 Task: Create a due date automation trigger when advanced on, on the tuesday before a card is due add dates due next month at 11:00 AM.
Action: Mouse moved to (977, 305)
Screenshot: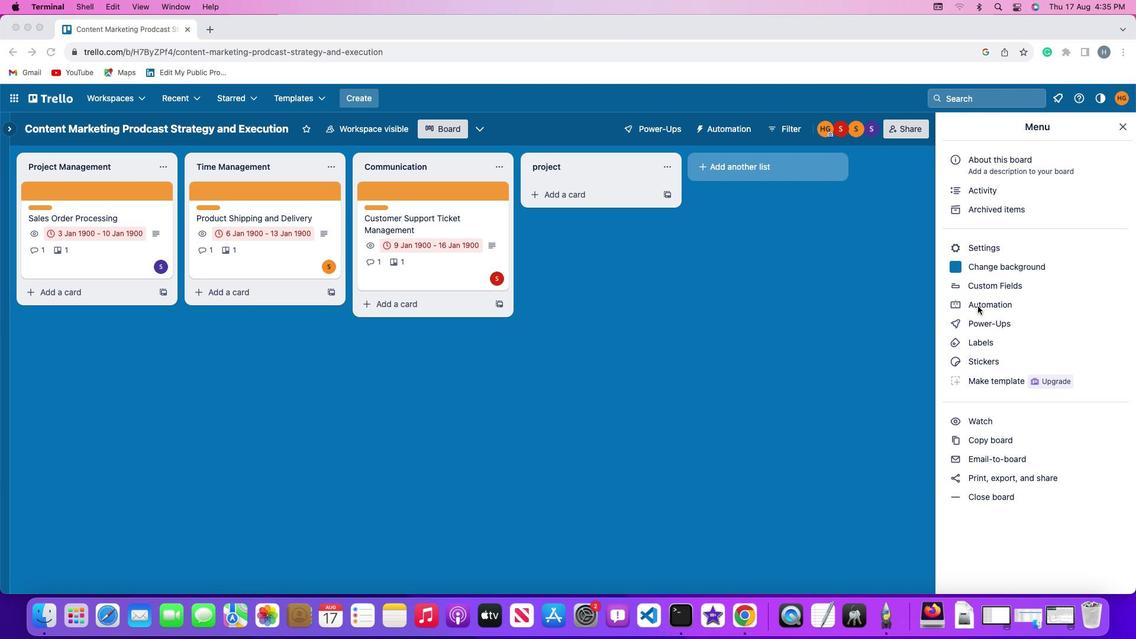
Action: Mouse pressed left at (977, 305)
Screenshot: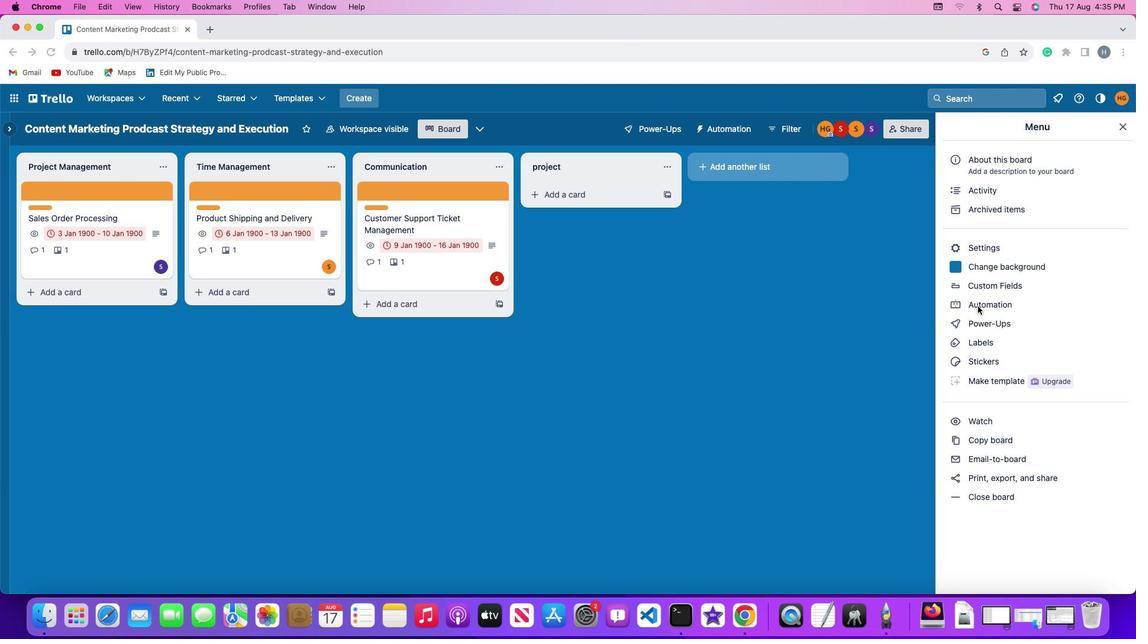 
Action: Mouse pressed left at (977, 305)
Screenshot: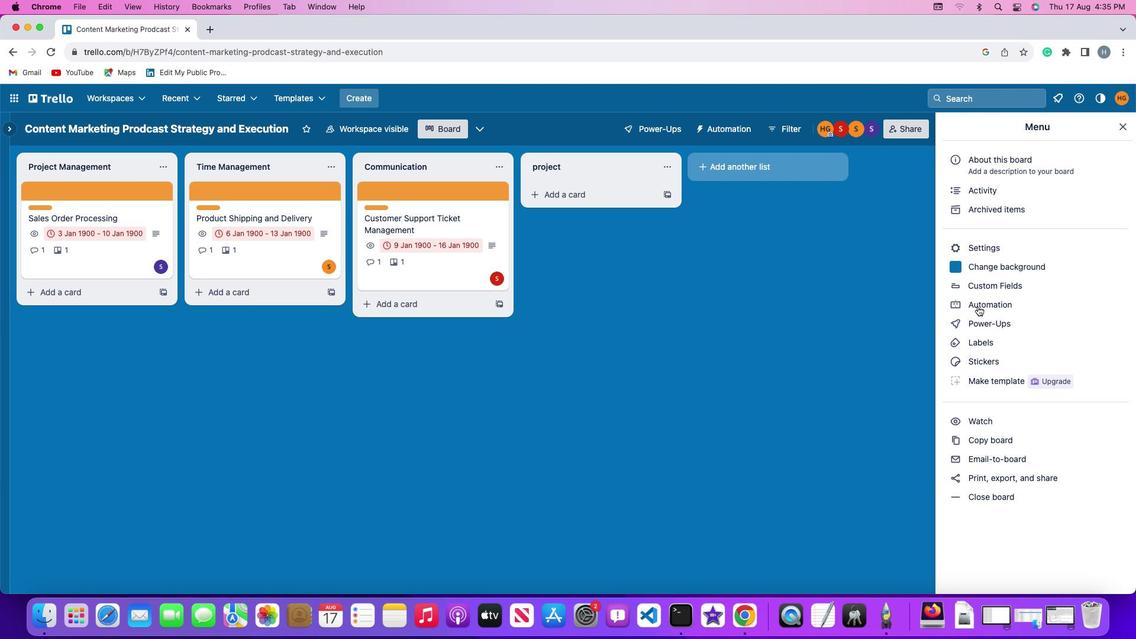 
Action: Mouse moved to (85, 273)
Screenshot: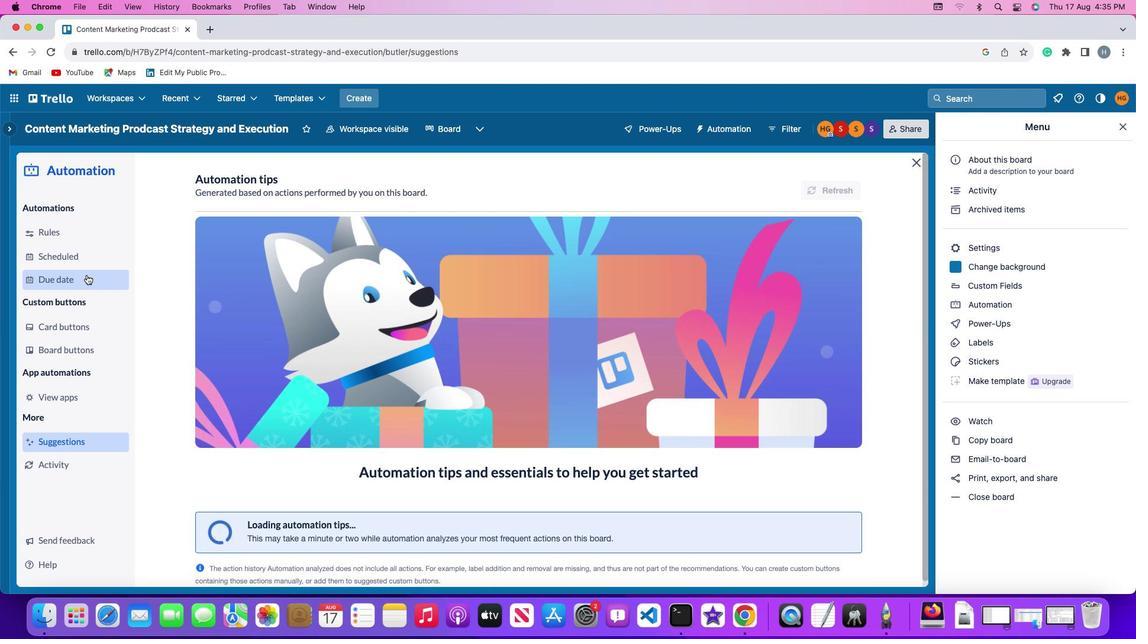 
Action: Mouse pressed left at (85, 273)
Screenshot: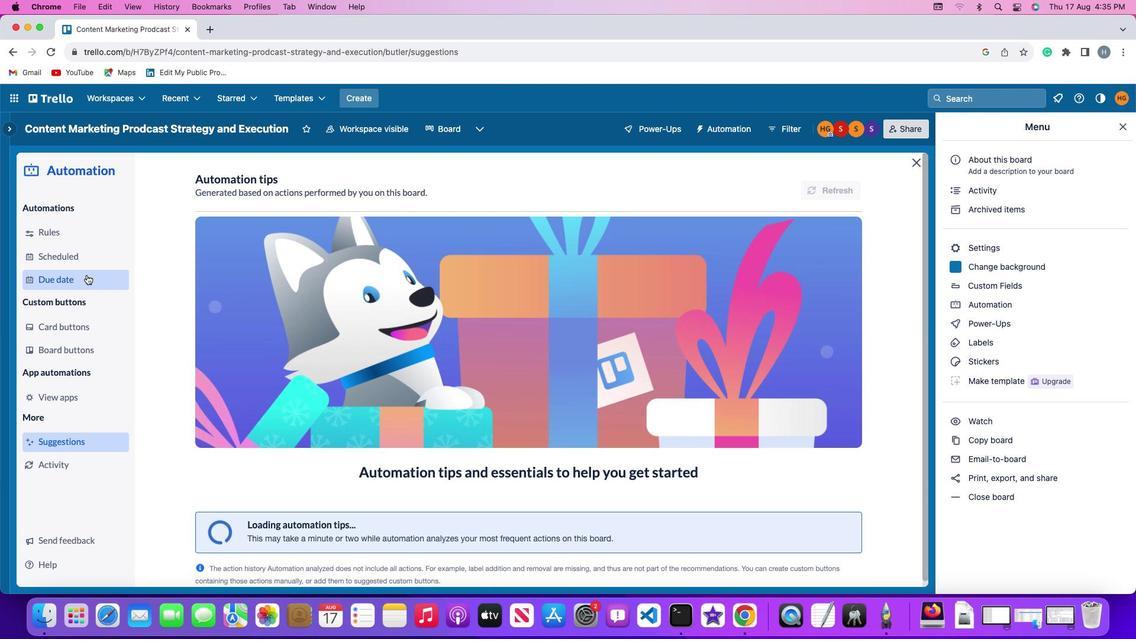 
Action: Mouse moved to (780, 178)
Screenshot: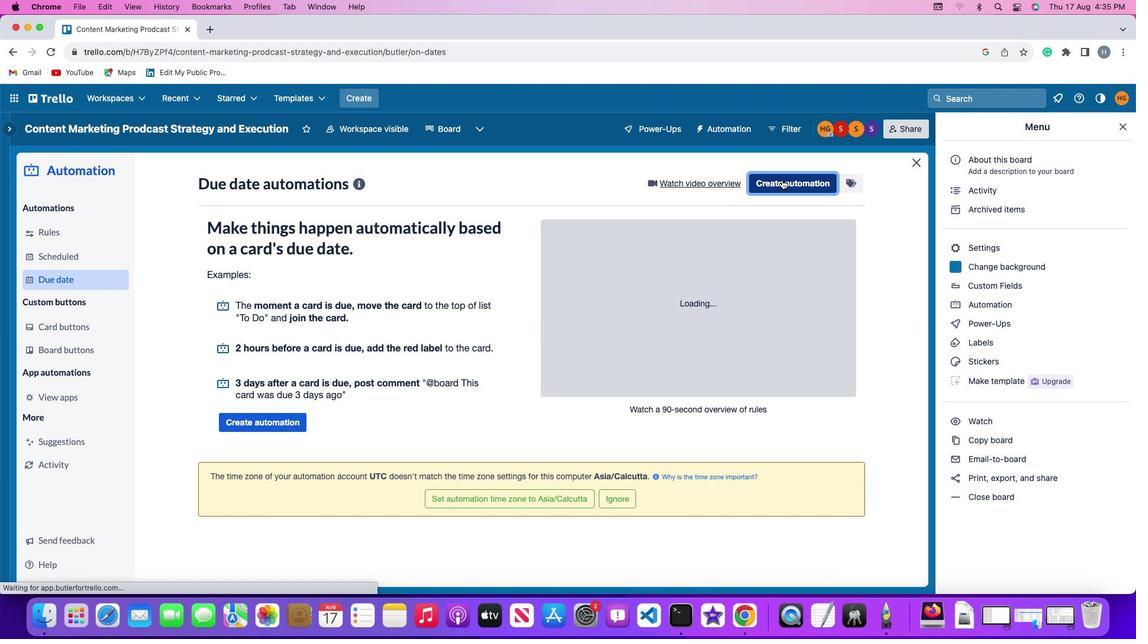 
Action: Mouse pressed left at (780, 178)
Screenshot: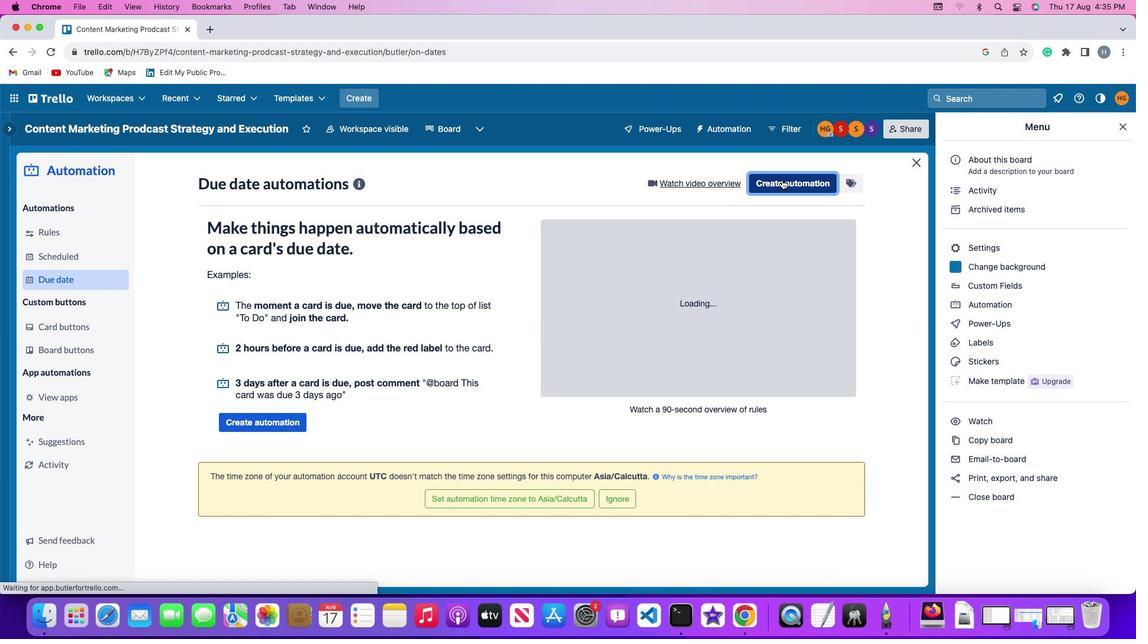 
Action: Mouse moved to (224, 290)
Screenshot: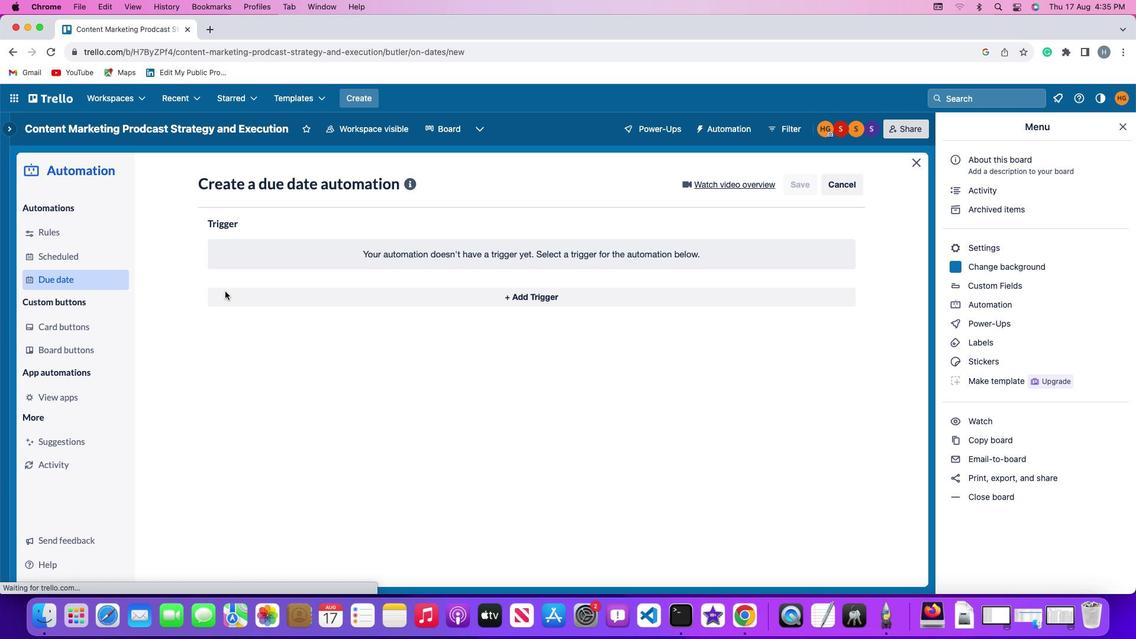 
Action: Mouse pressed left at (224, 290)
Screenshot: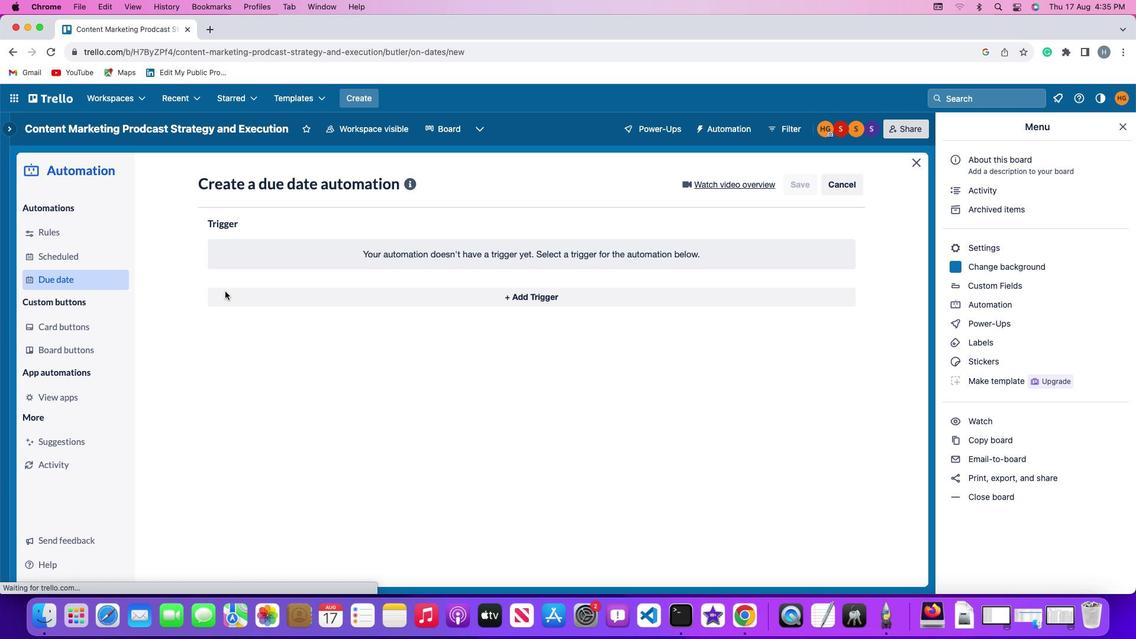 
Action: Mouse moved to (261, 520)
Screenshot: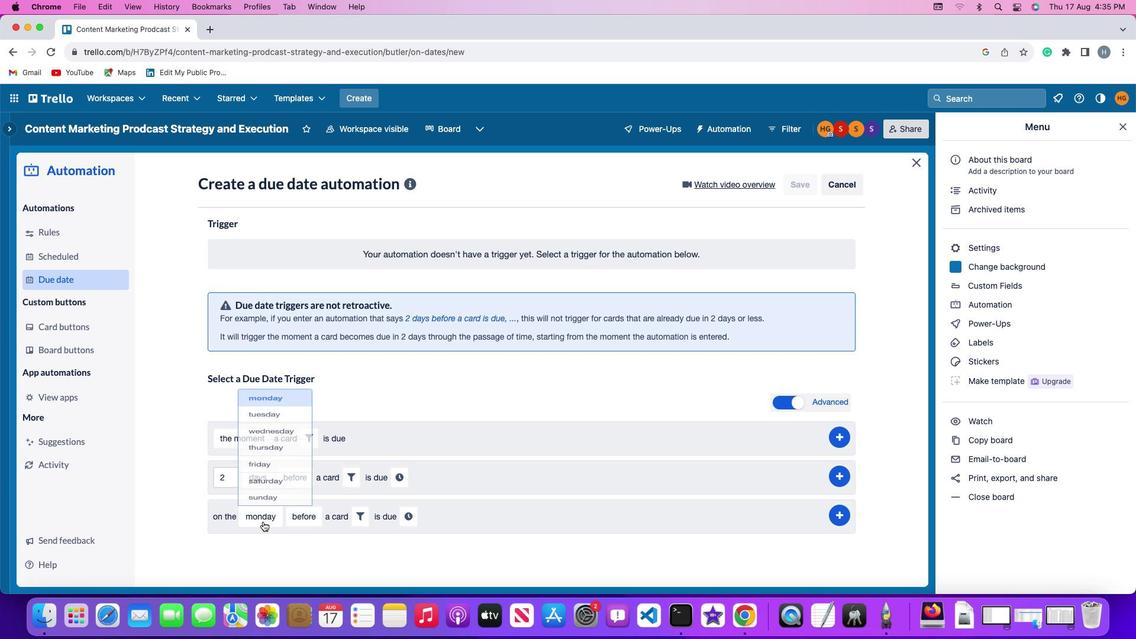 
Action: Mouse pressed left at (261, 520)
Screenshot: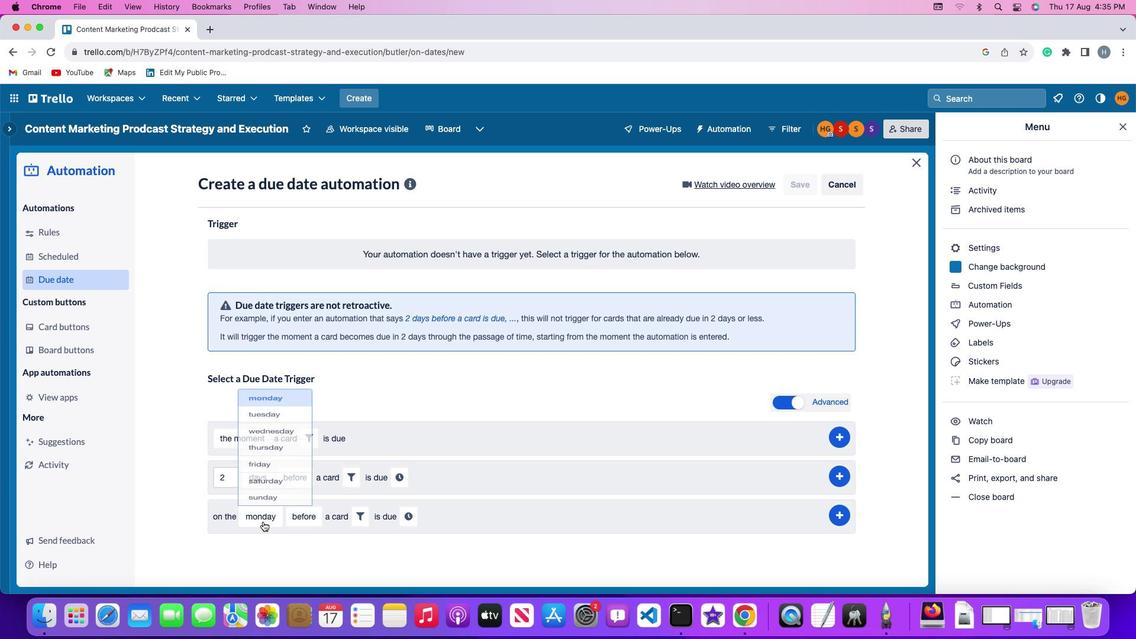 
Action: Mouse moved to (279, 375)
Screenshot: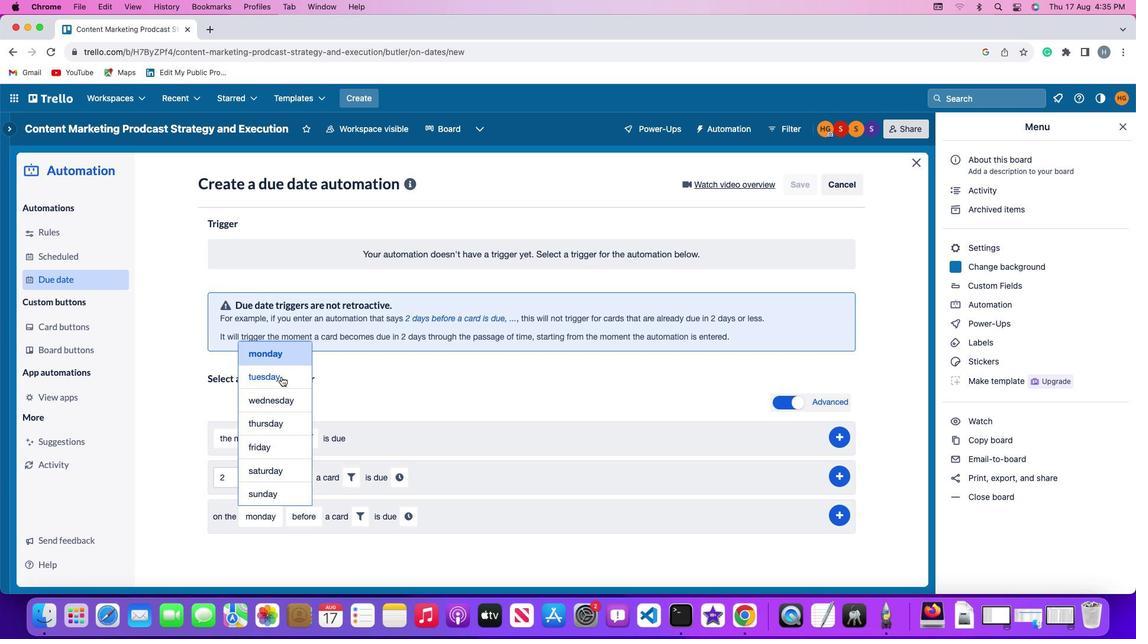 
Action: Mouse pressed left at (279, 375)
Screenshot: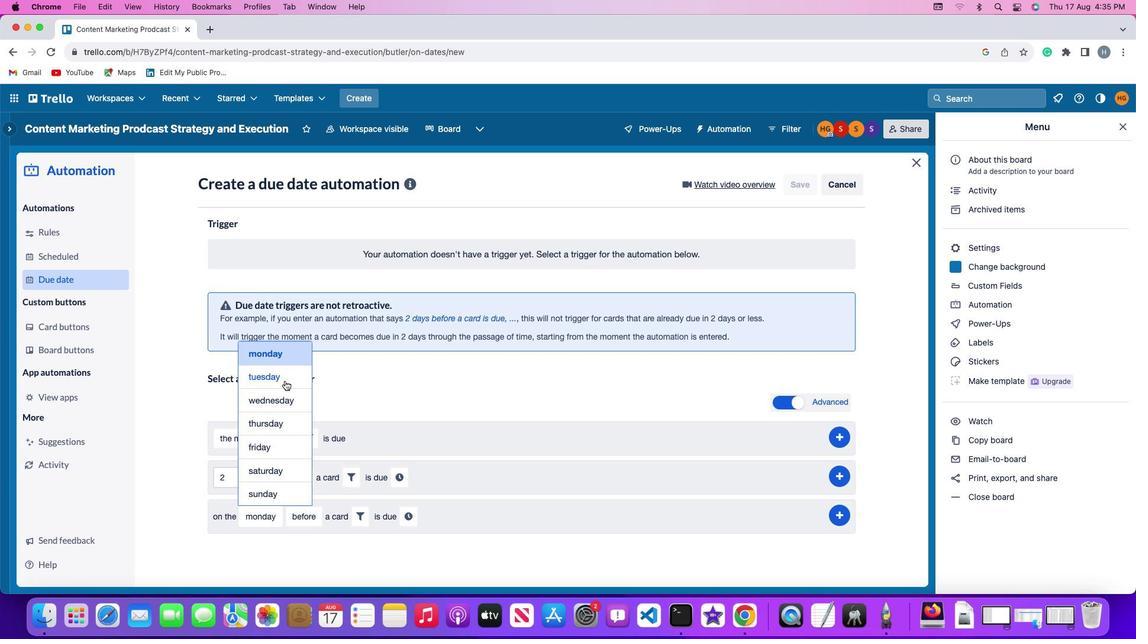 
Action: Mouse moved to (303, 510)
Screenshot: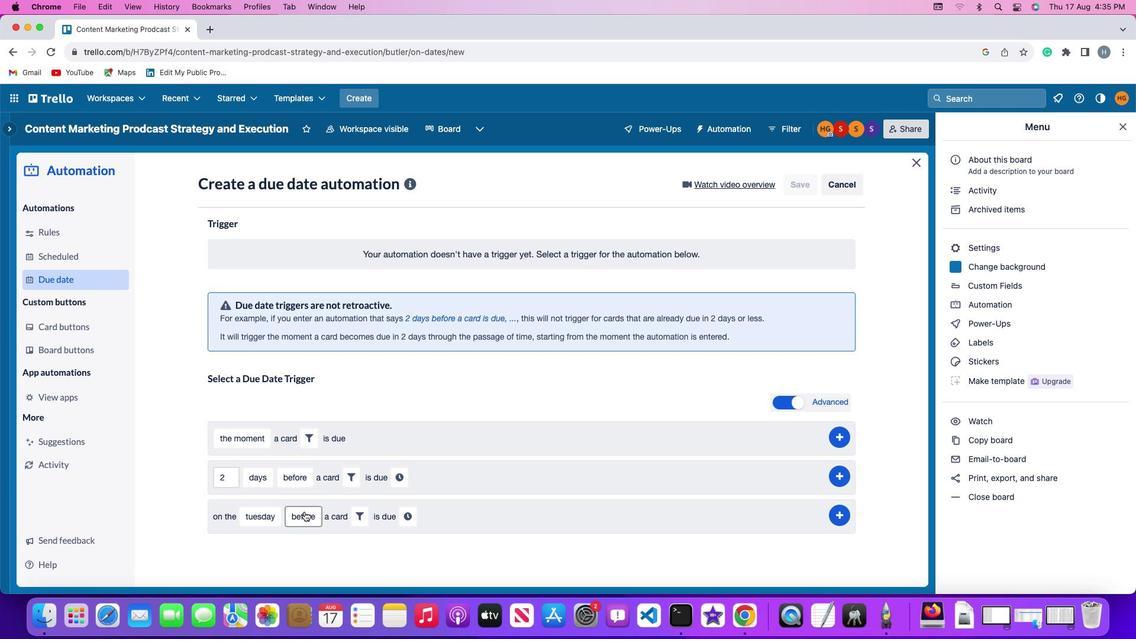 
Action: Mouse pressed left at (303, 510)
Screenshot: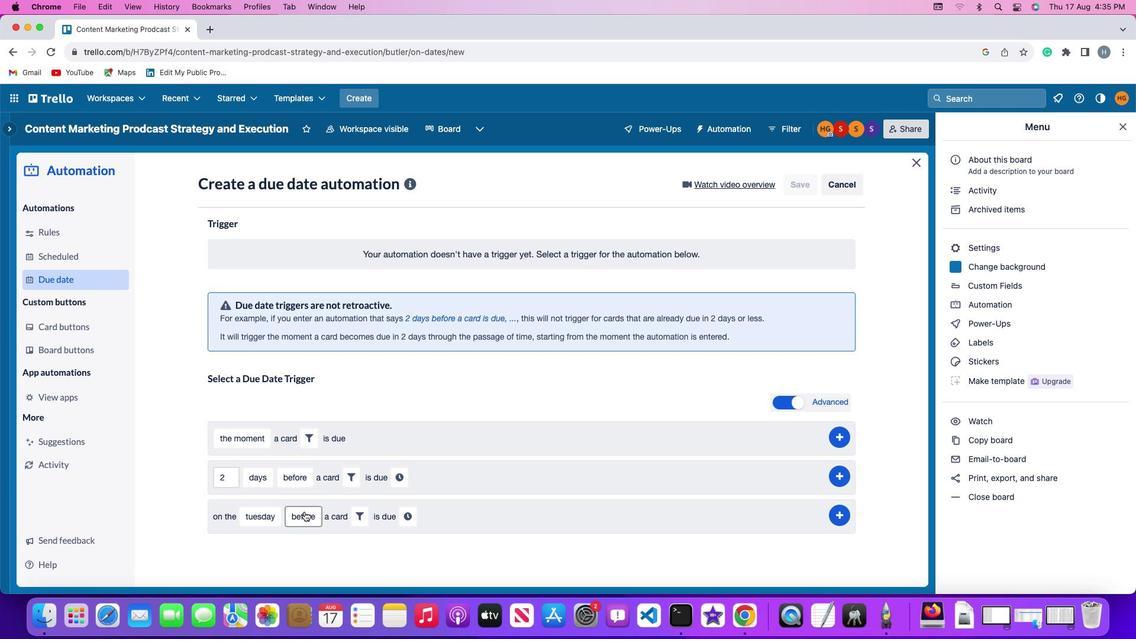 
Action: Mouse moved to (333, 414)
Screenshot: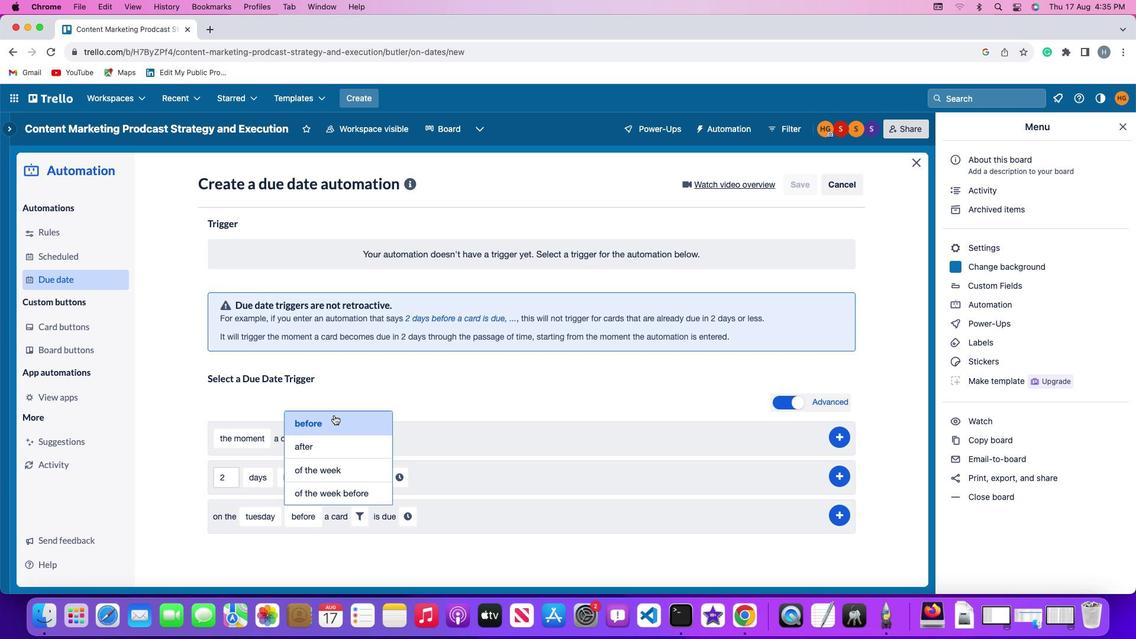 
Action: Mouse pressed left at (333, 414)
Screenshot: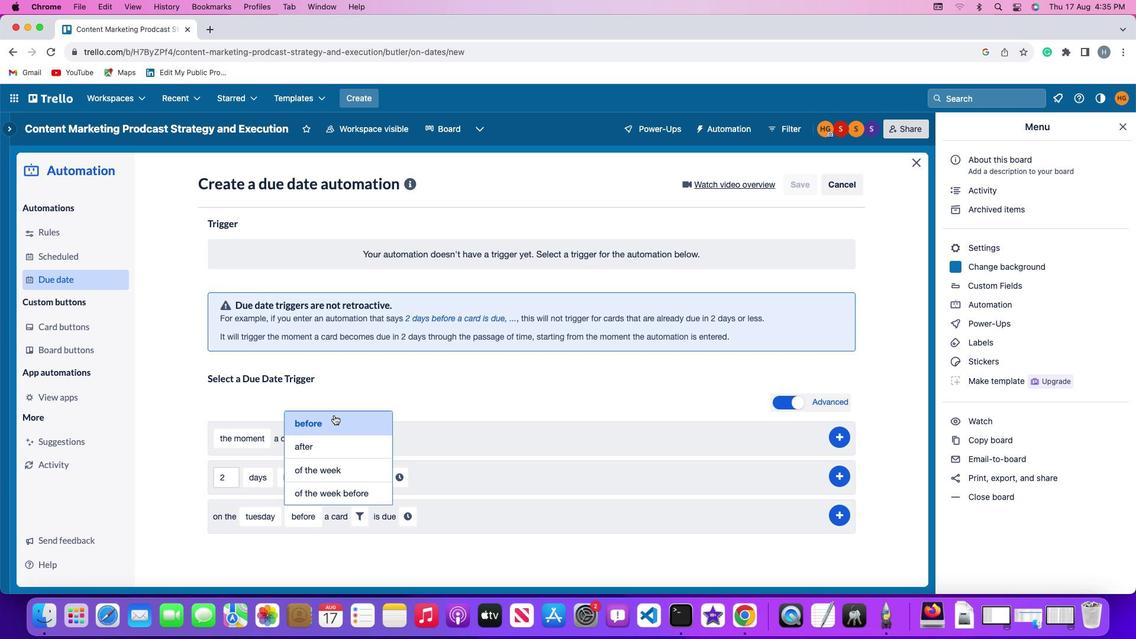 
Action: Mouse moved to (362, 512)
Screenshot: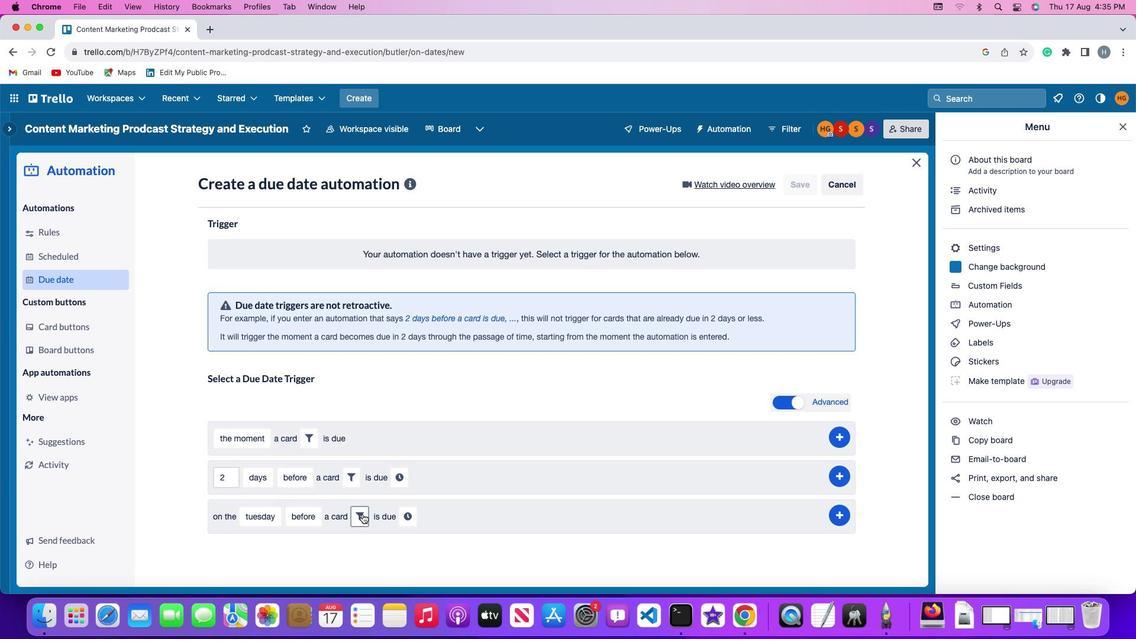 
Action: Mouse pressed left at (362, 512)
Screenshot: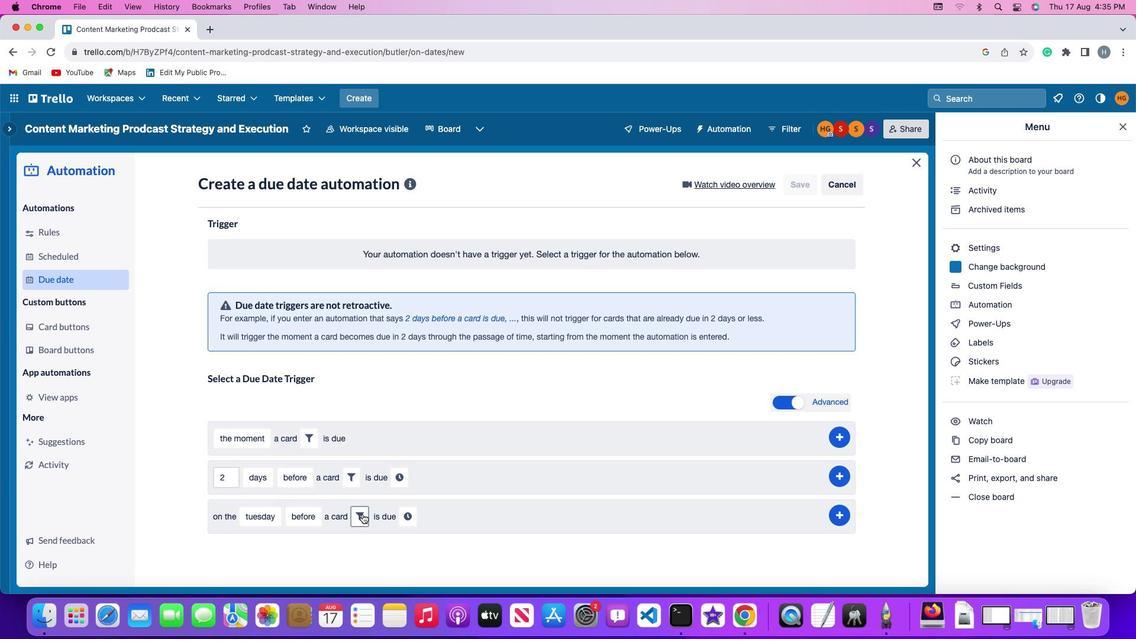 
Action: Mouse moved to (416, 553)
Screenshot: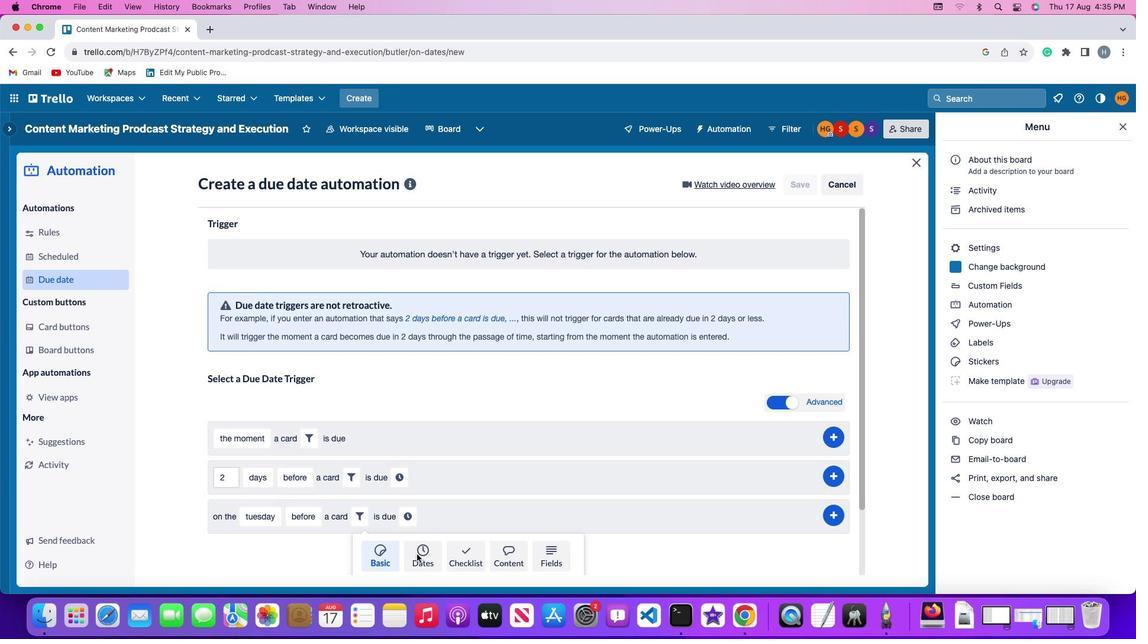 
Action: Mouse pressed left at (416, 553)
Screenshot: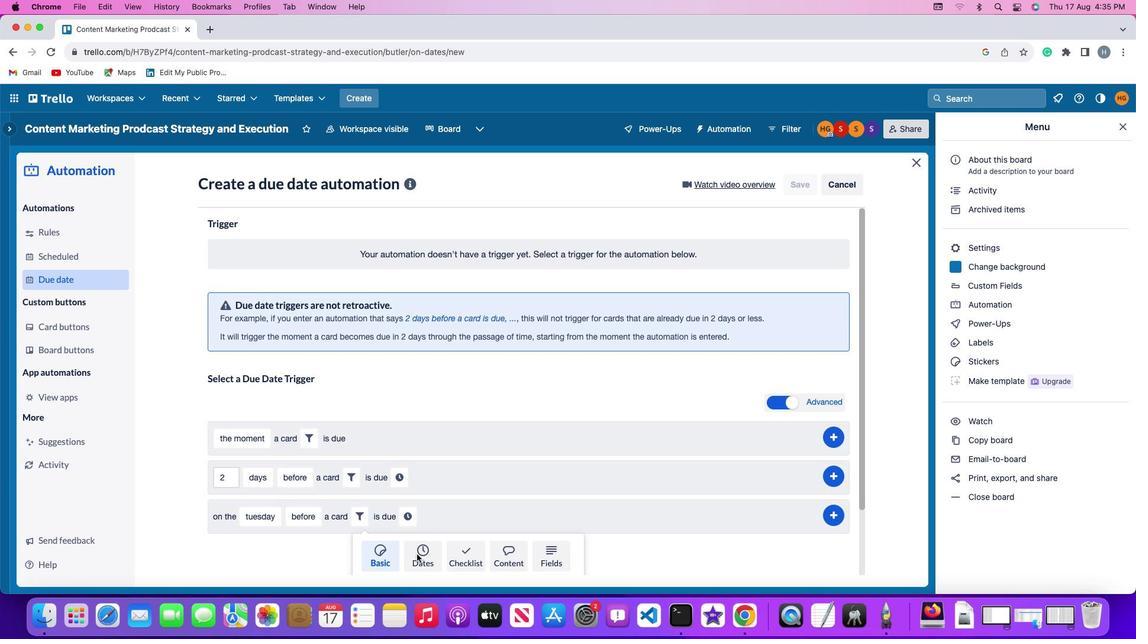 
Action: Mouse moved to (267, 537)
Screenshot: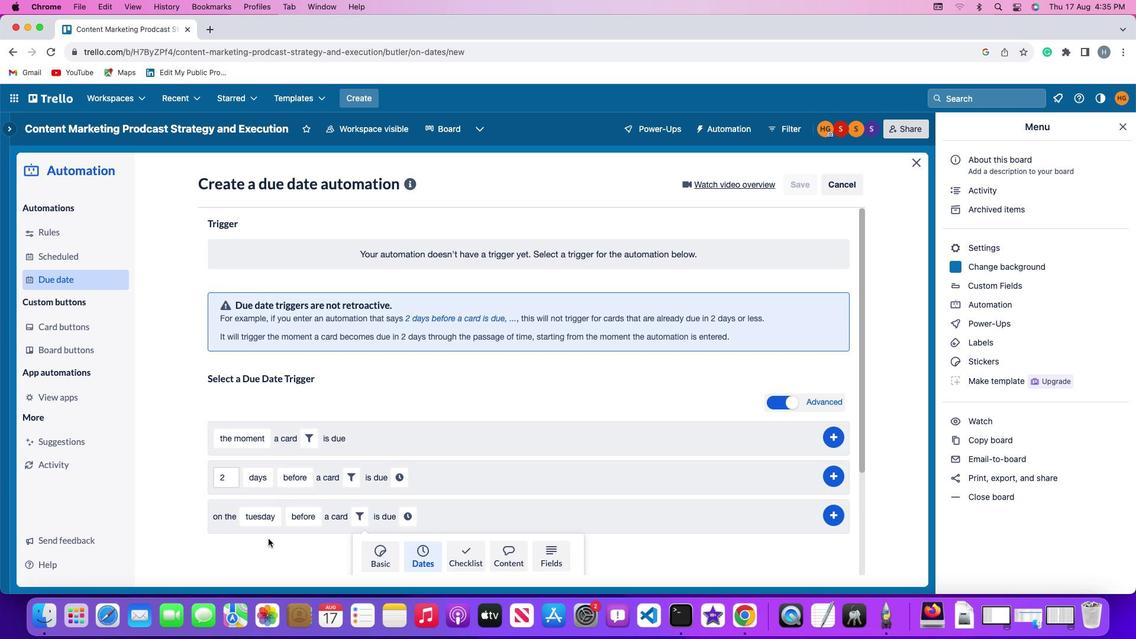 
Action: Mouse scrolled (267, 537) with delta (0, -1)
Screenshot: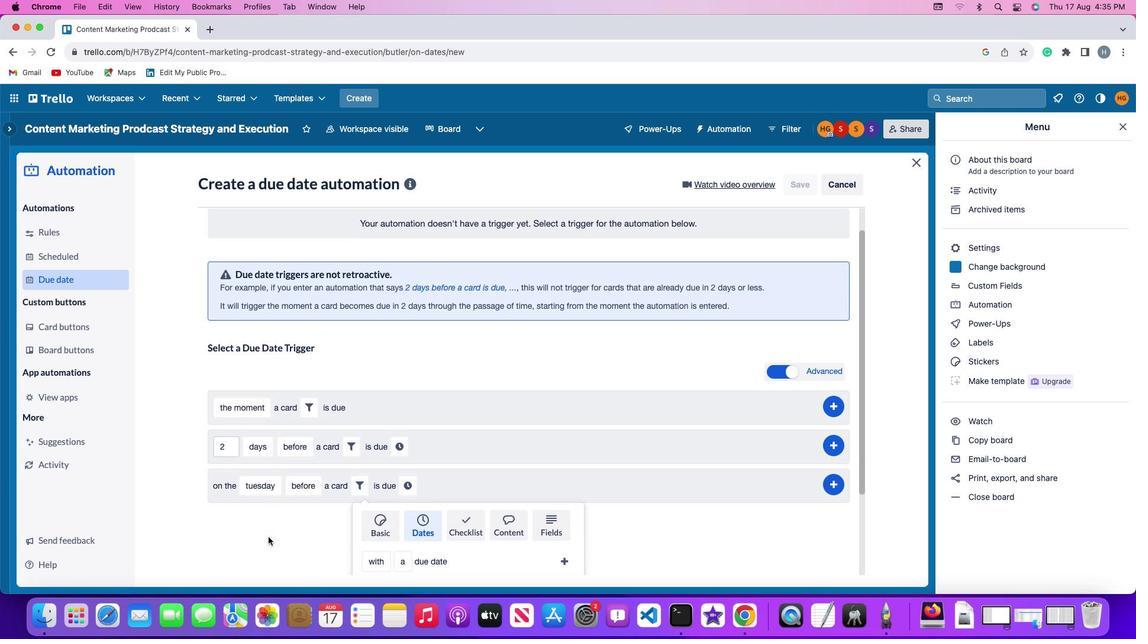 
Action: Mouse scrolled (267, 537) with delta (0, -1)
Screenshot: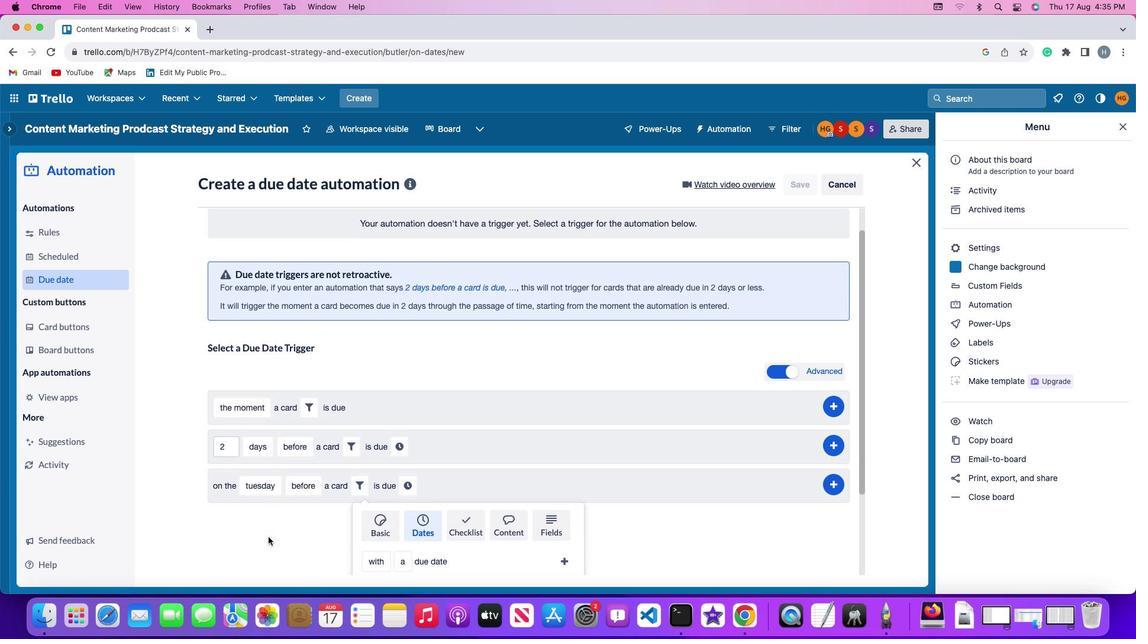 
Action: Mouse scrolled (267, 537) with delta (0, -2)
Screenshot: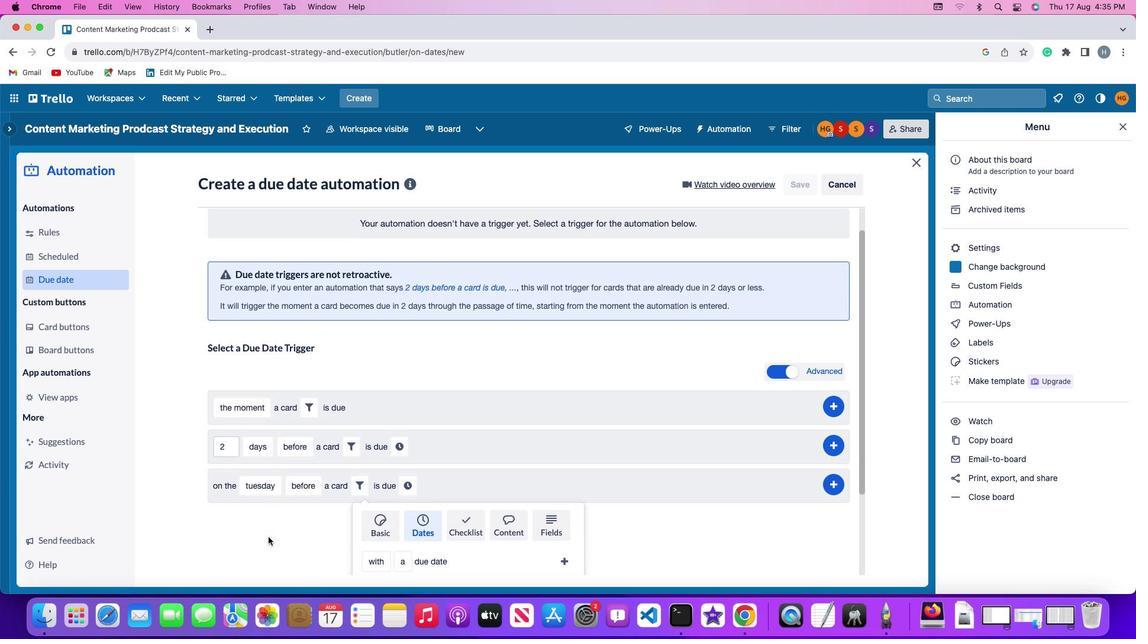 
Action: Mouse moved to (267, 537)
Screenshot: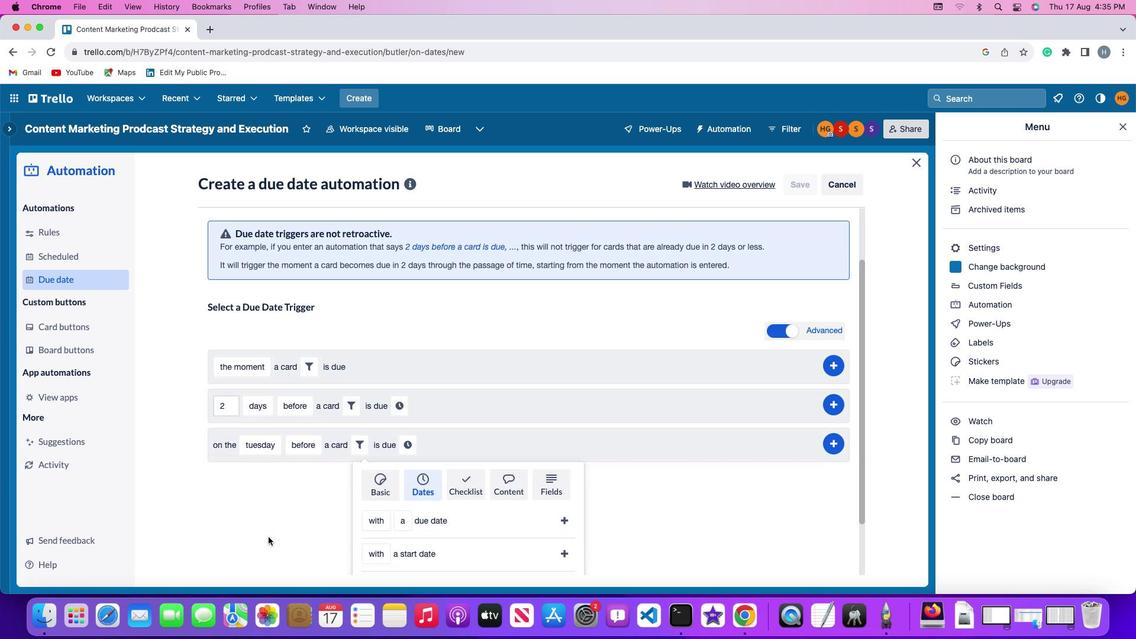 
Action: Mouse scrolled (267, 537) with delta (0, -3)
Screenshot: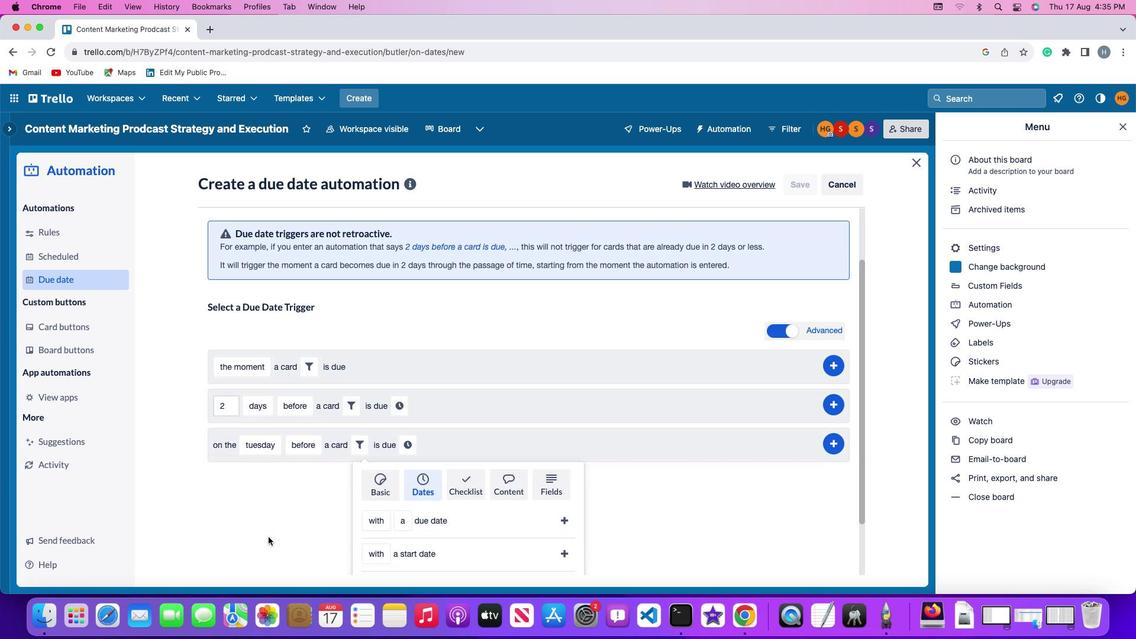 
Action: Mouse moved to (267, 536)
Screenshot: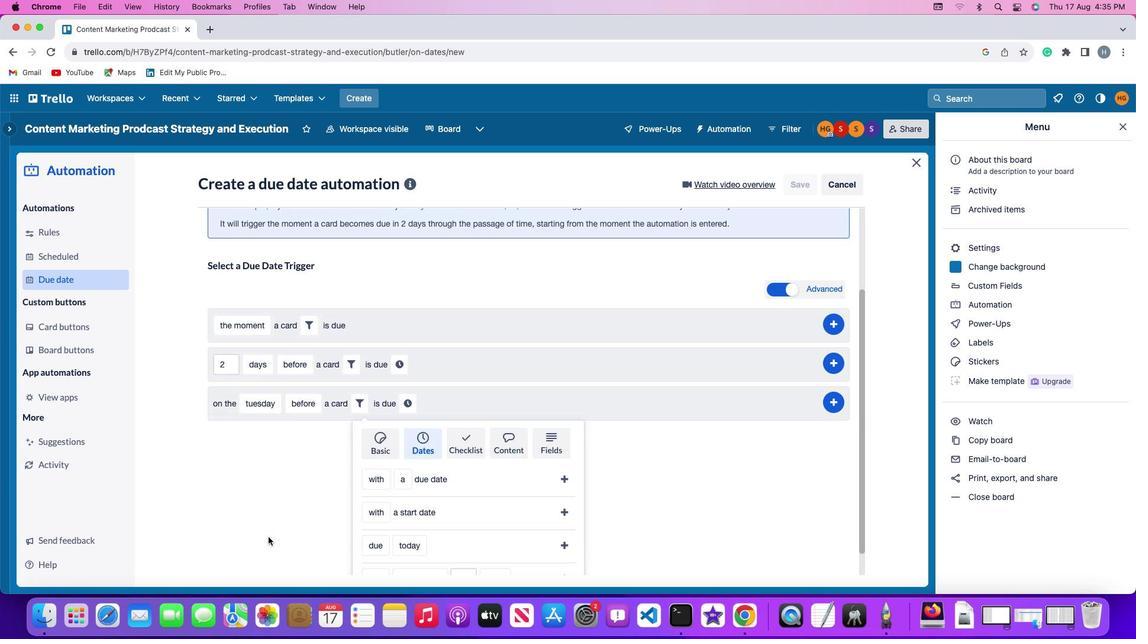 
Action: Mouse scrolled (267, 536) with delta (0, -4)
Screenshot: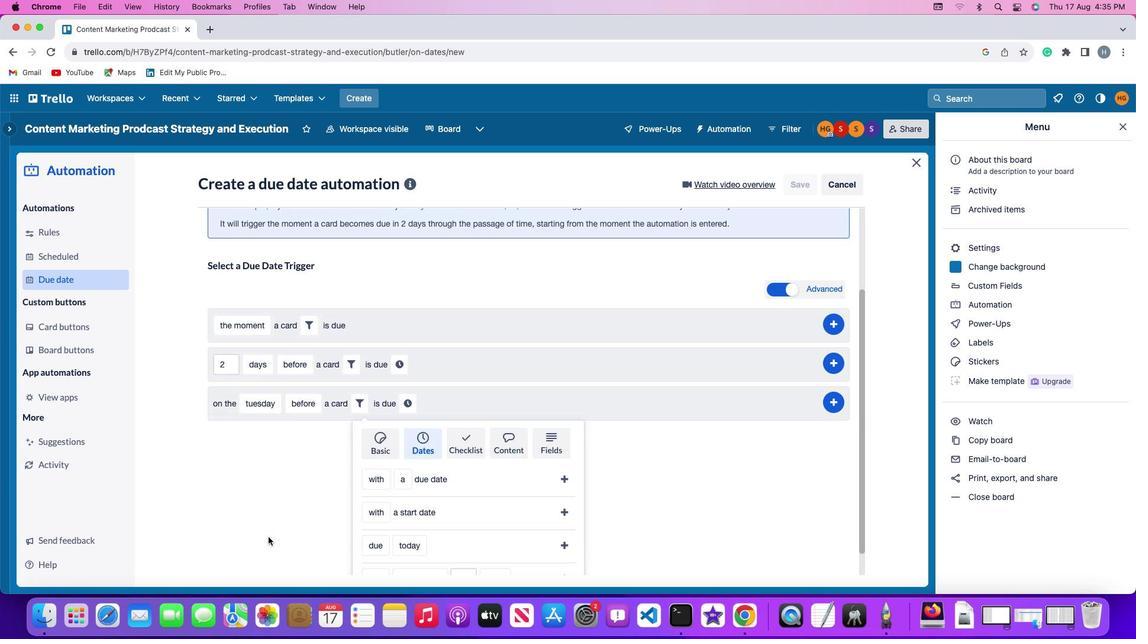 
Action: Mouse moved to (267, 536)
Screenshot: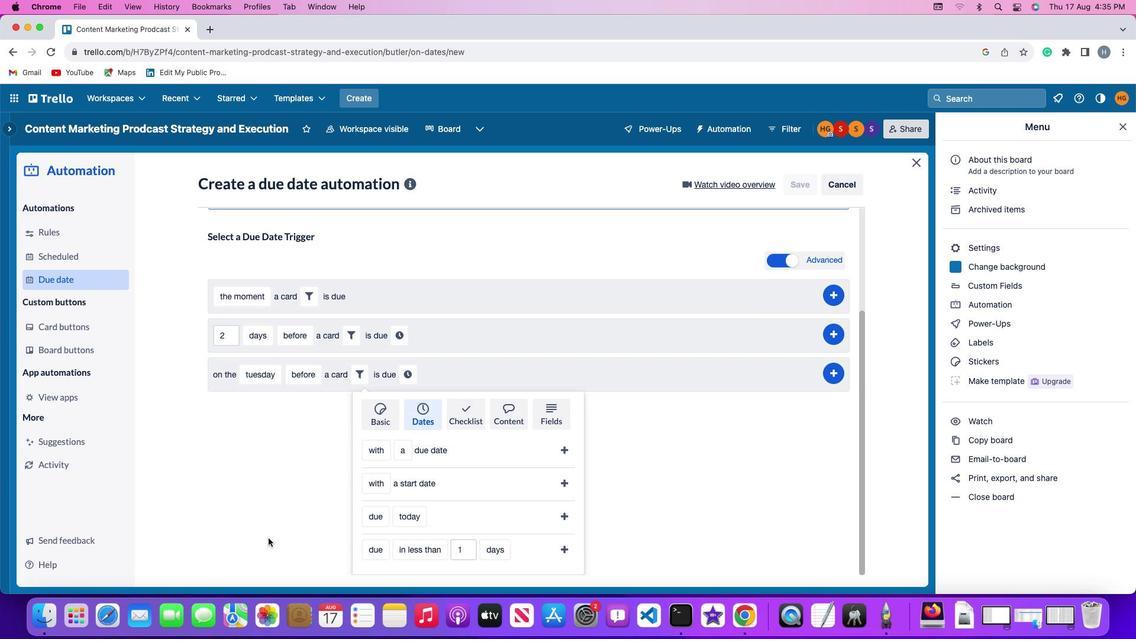 
Action: Mouse scrolled (267, 536) with delta (0, -1)
Screenshot: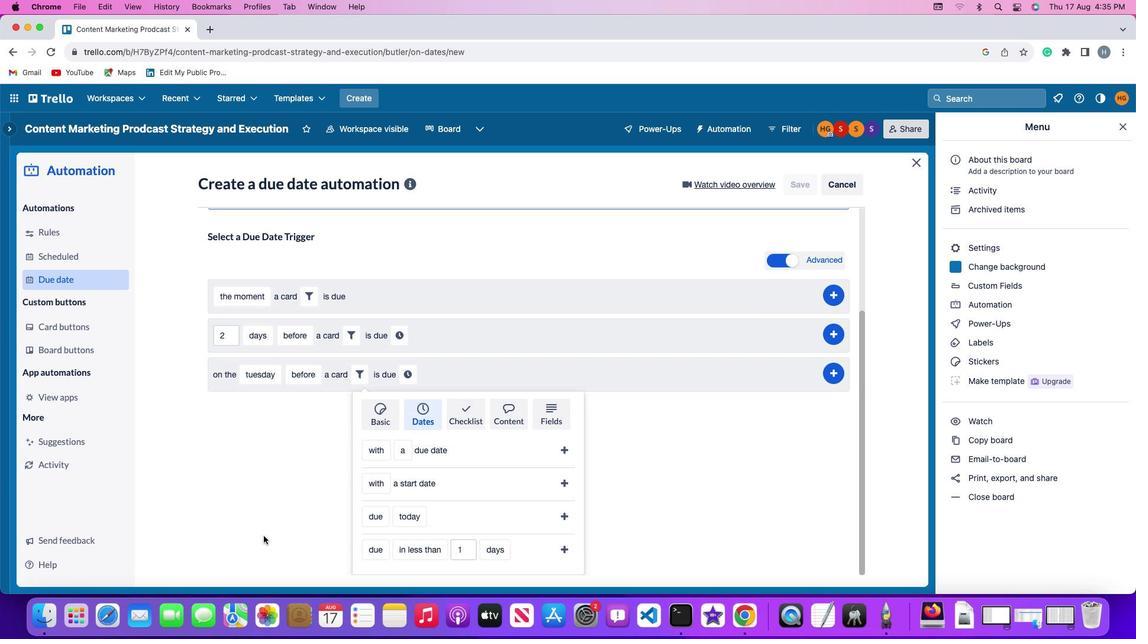 
Action: Mouse moved to (267, 536)
Screenshot: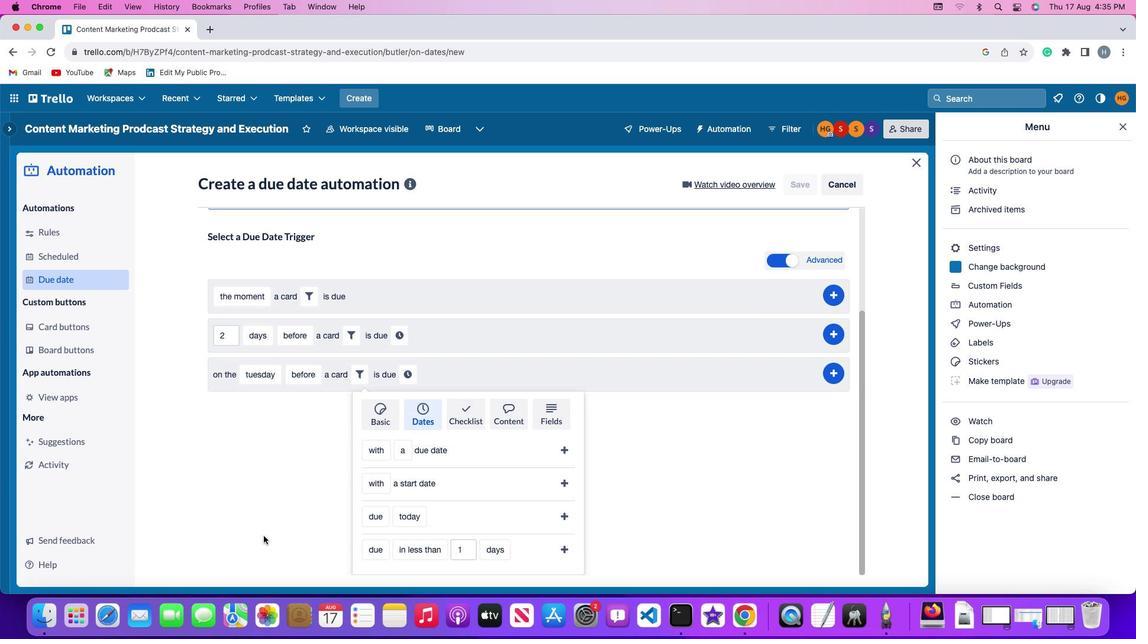 
Action: Mouse scrolled (267, 536) with delta (0, -1)
Screenshot: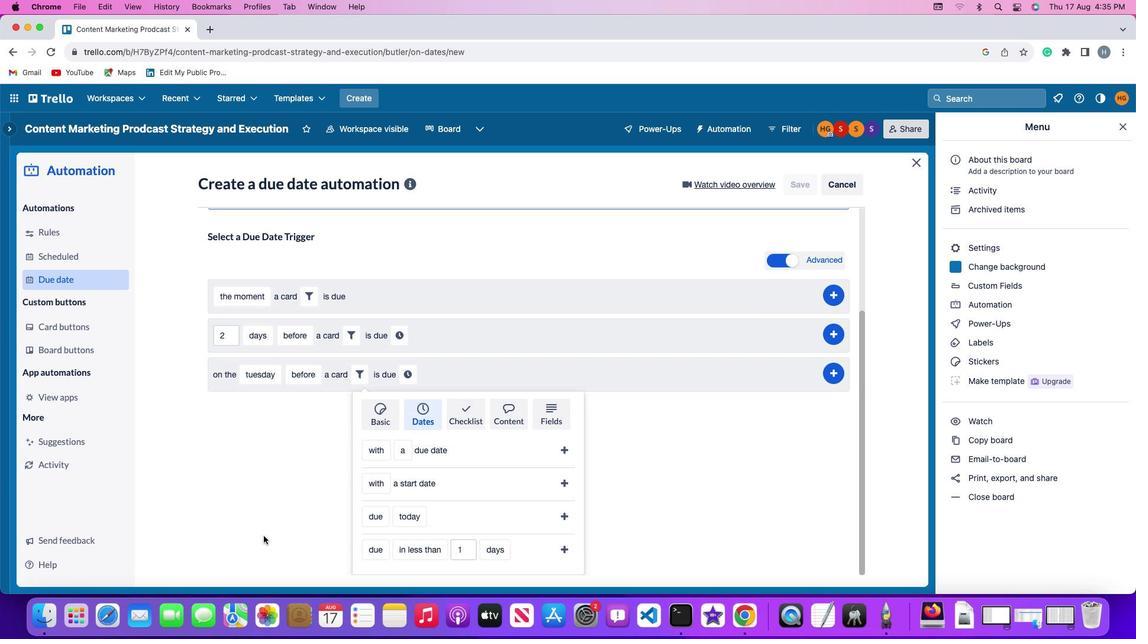 
Action: Mouse scrolled (267, 536) with delta (0, -2)
Screenshot: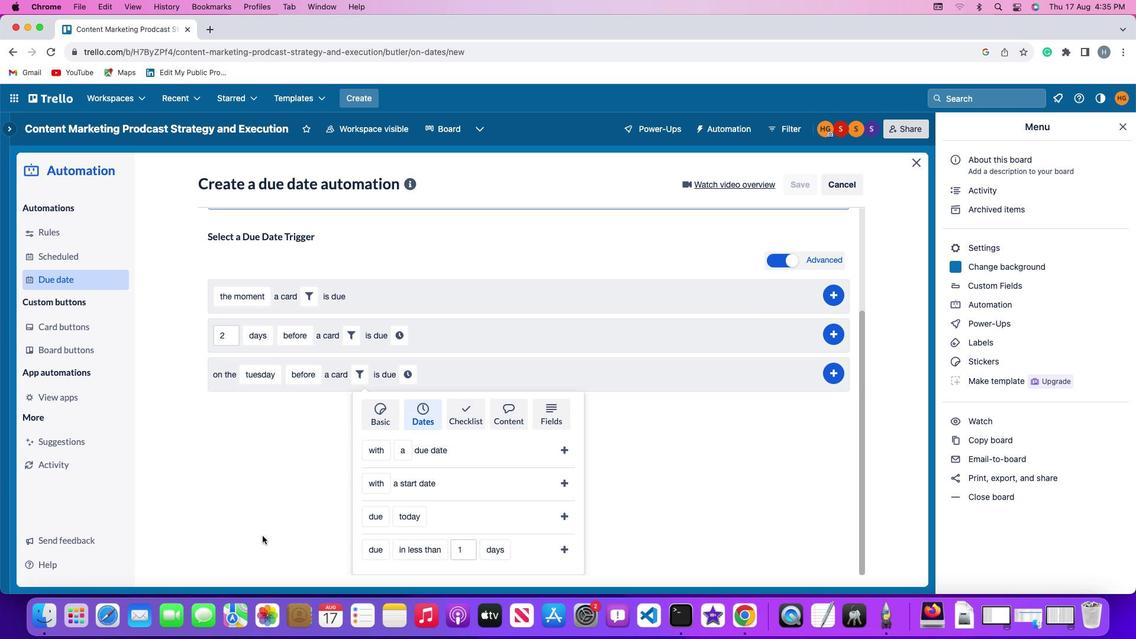 
Action: Mouse moved to (267, 536)
Screenshot: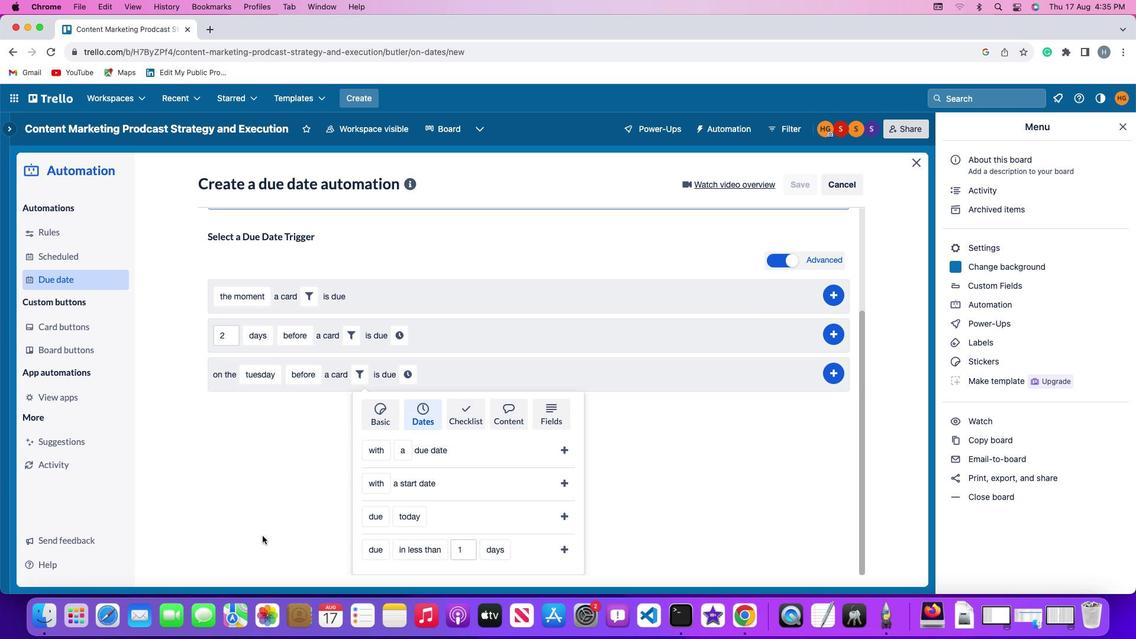 
Action: Mouse scrolled (267, 536) with delta (0, -3)
Screenshot: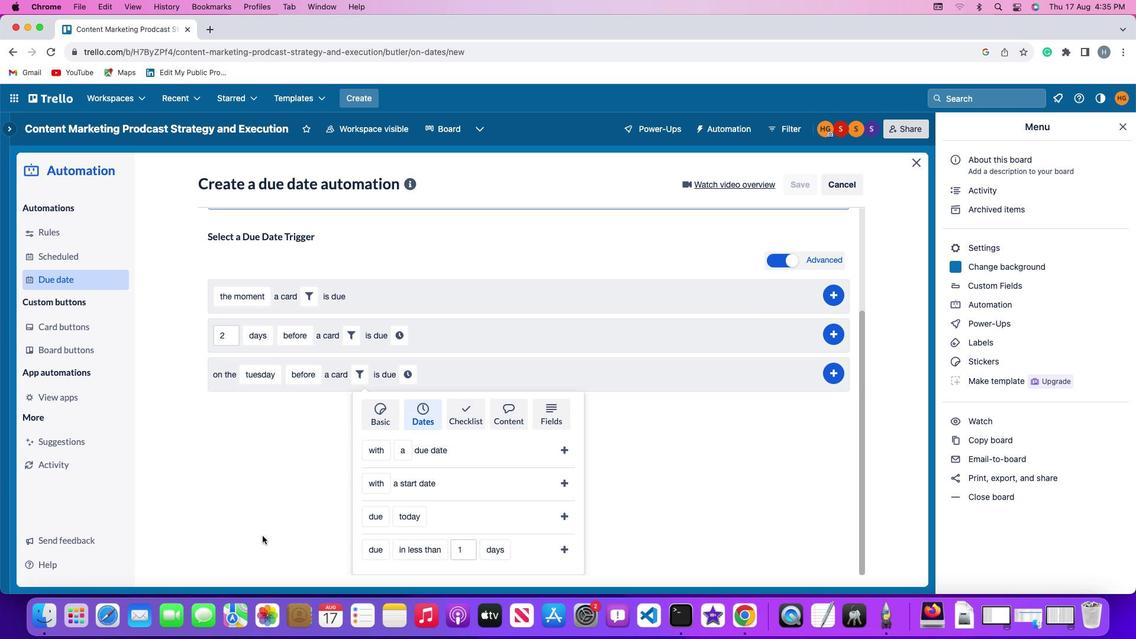 
Action: Mouse moved to (356, 513)
Screenshot: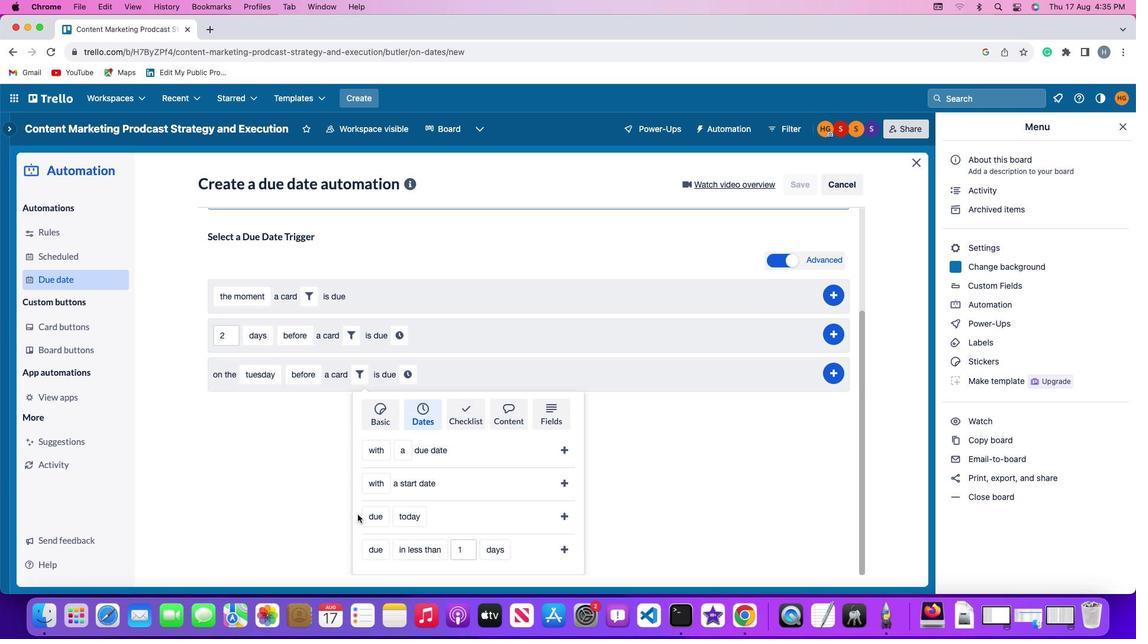 
Action: Mouse pressed left at (356, 513)
Screenshot: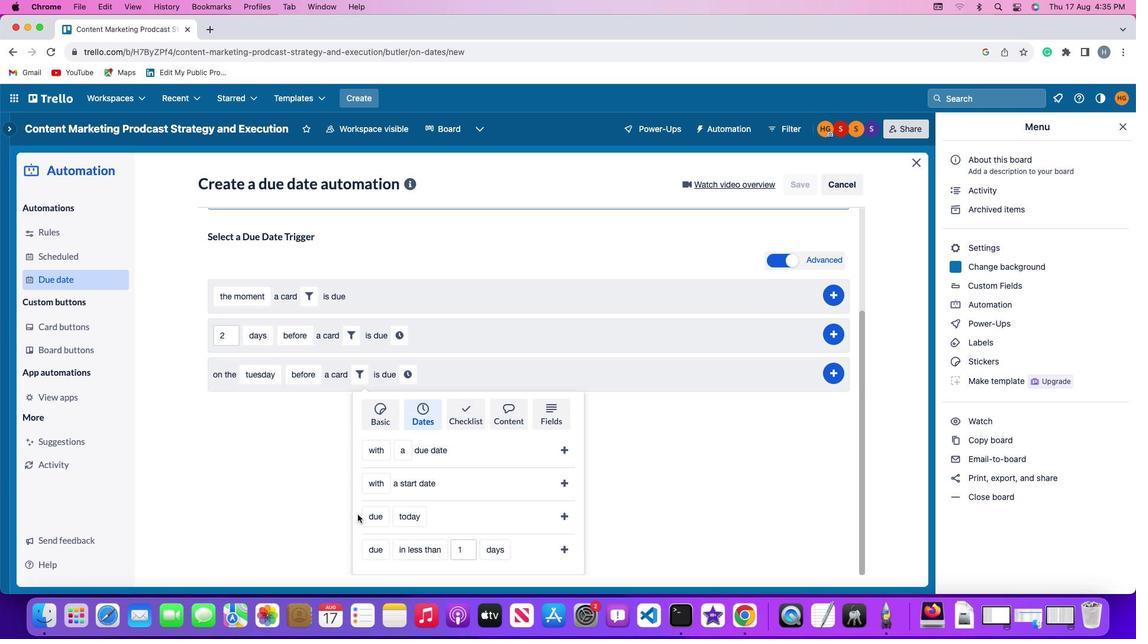 
Action: Mouse moved to (376, 512)
Screenshot: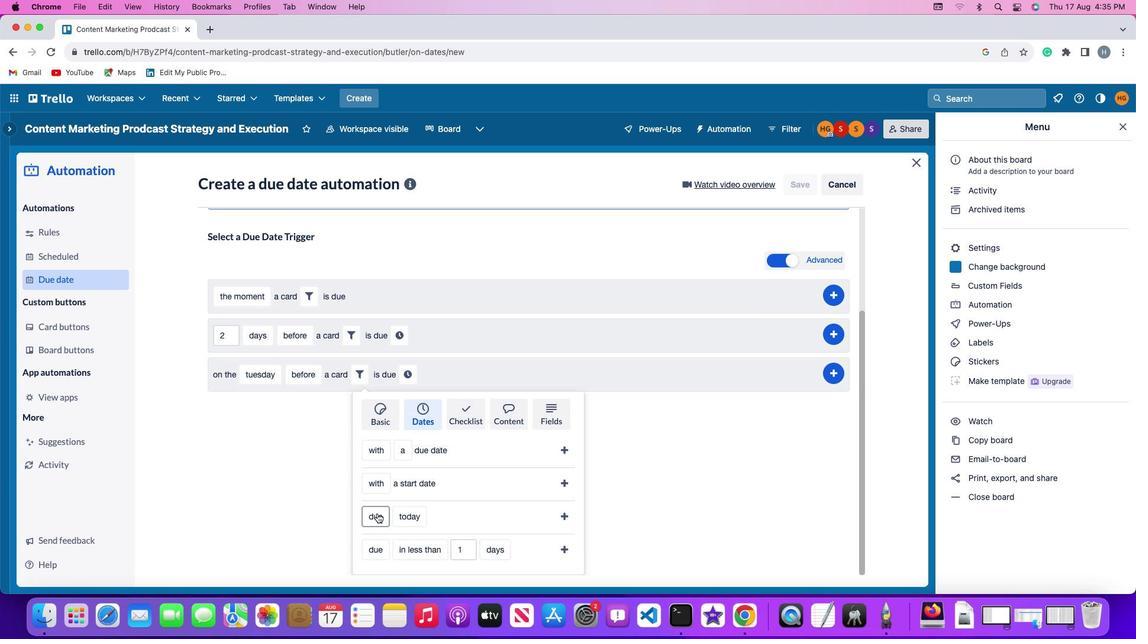 
Action: Mouse pressed left at (376, 512)
Screenshot: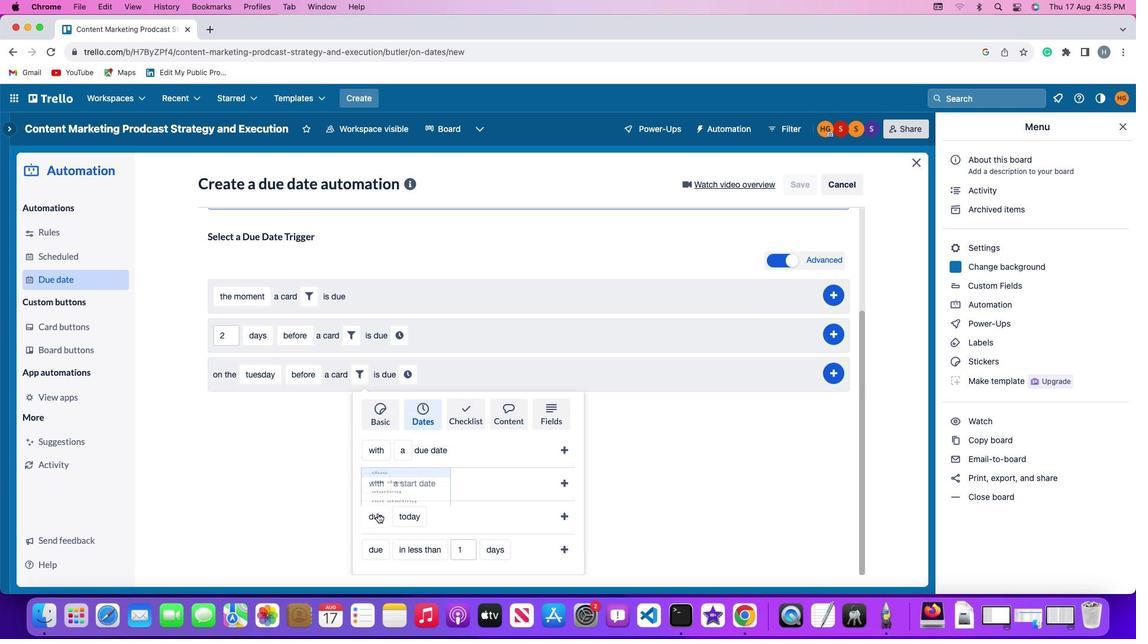 
Action: Mouse moved to (391, 425)
Screenshot: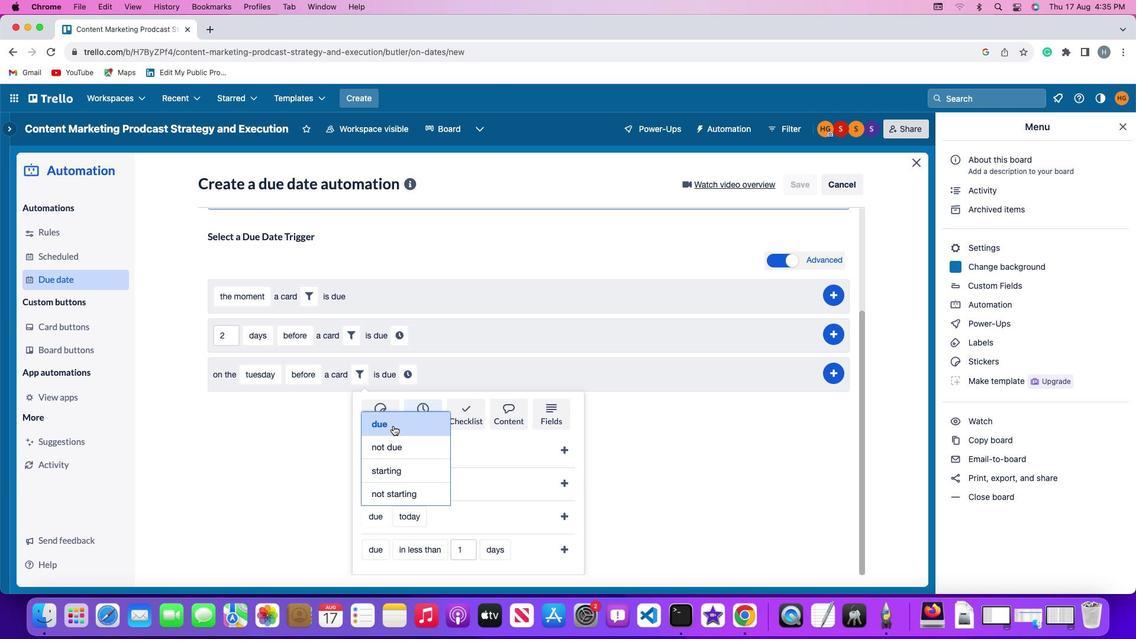 
Action: Mouse pressed left at (391, 425)
Screenshot: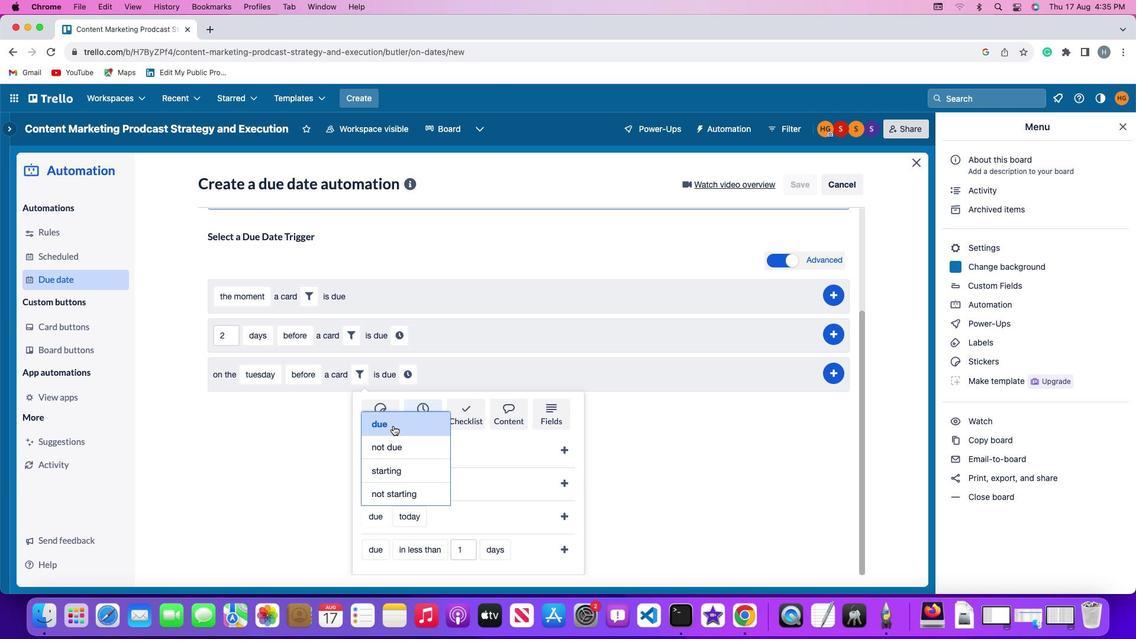 
Action: Mouse moved to (408, 515)
Screenshot: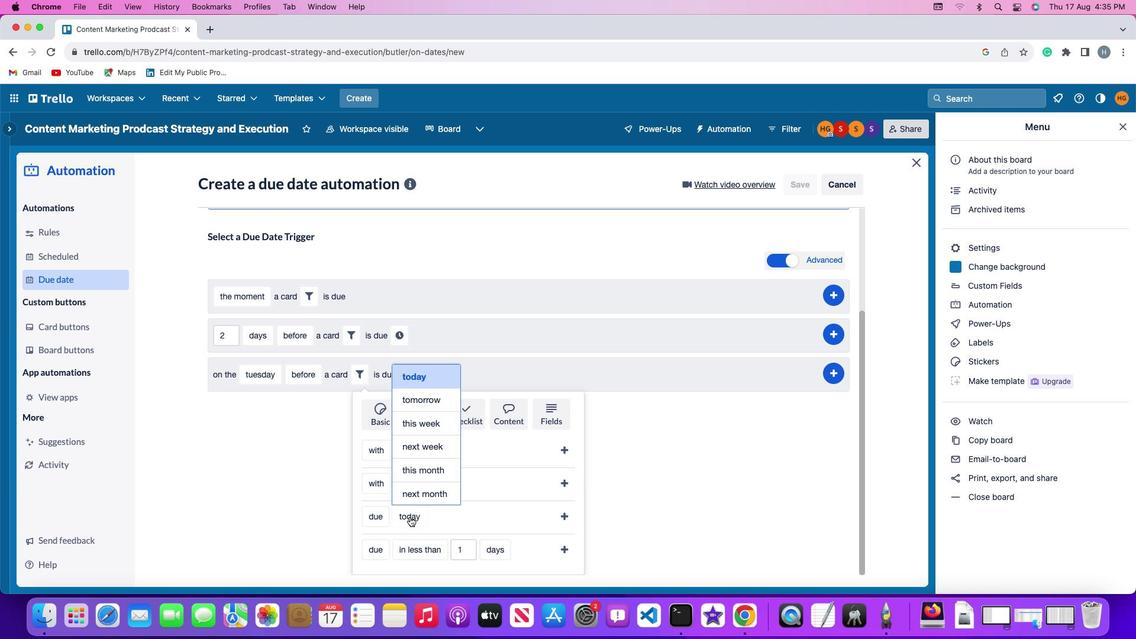 
Action: Mouse pressed left at (408, 515)
Screenshot: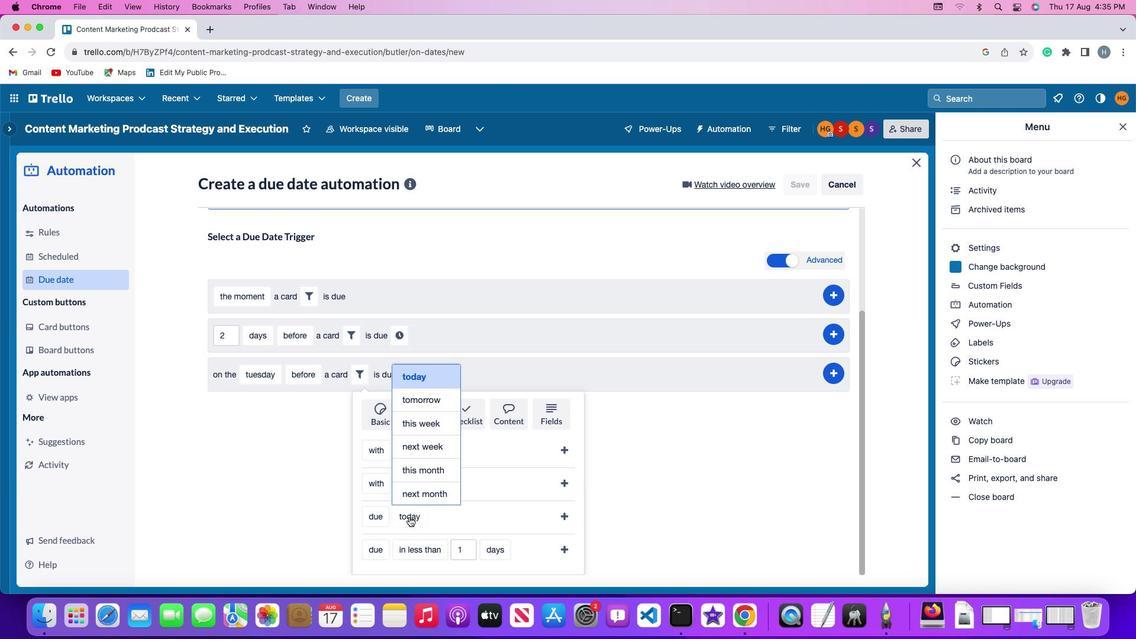 
Action: Mouse moved to (420, 493)
Screenshot: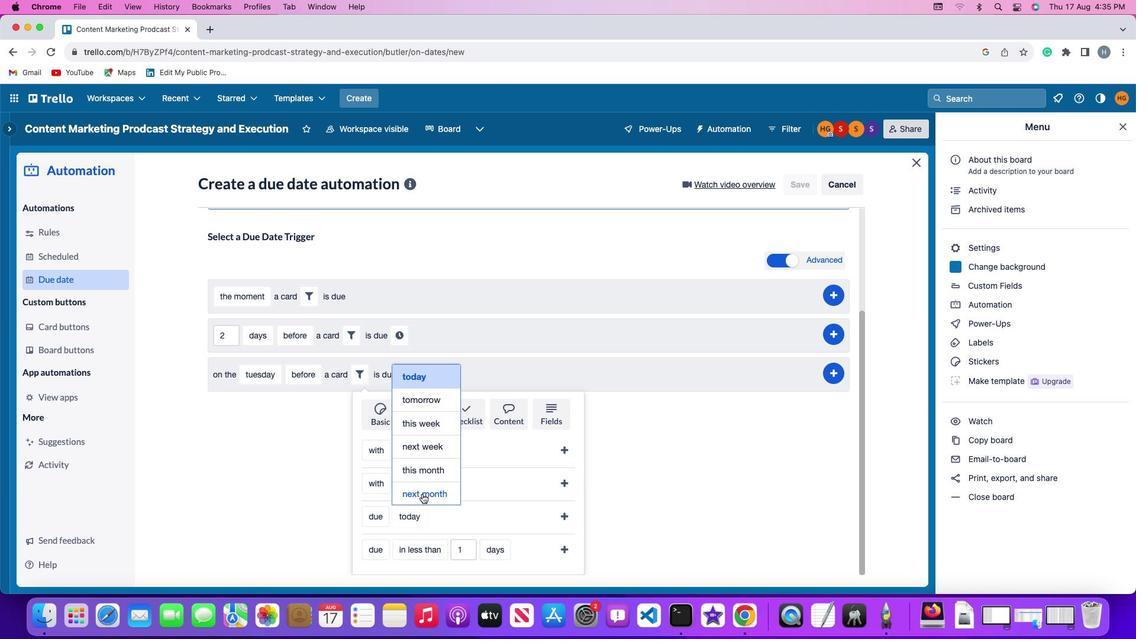 
Action: Mouse pressed left at (420, 493)
Screenshot: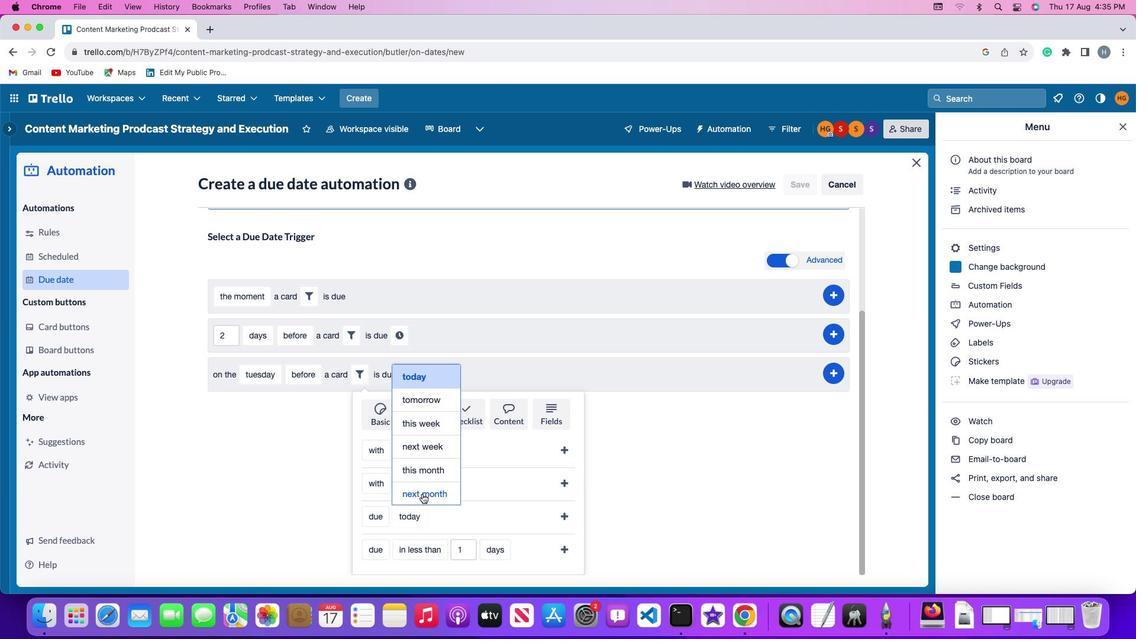 
Action: Mouse moved to (566, 513)
Screenshot: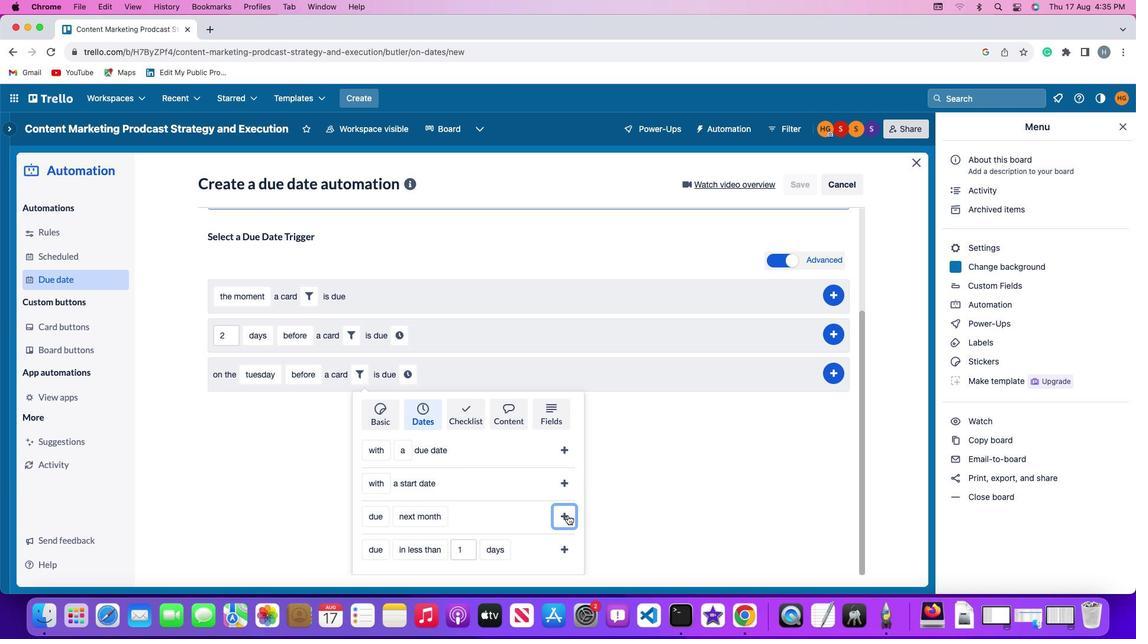 
Action: Mouse pressed left at (566, 513)
Screenshot: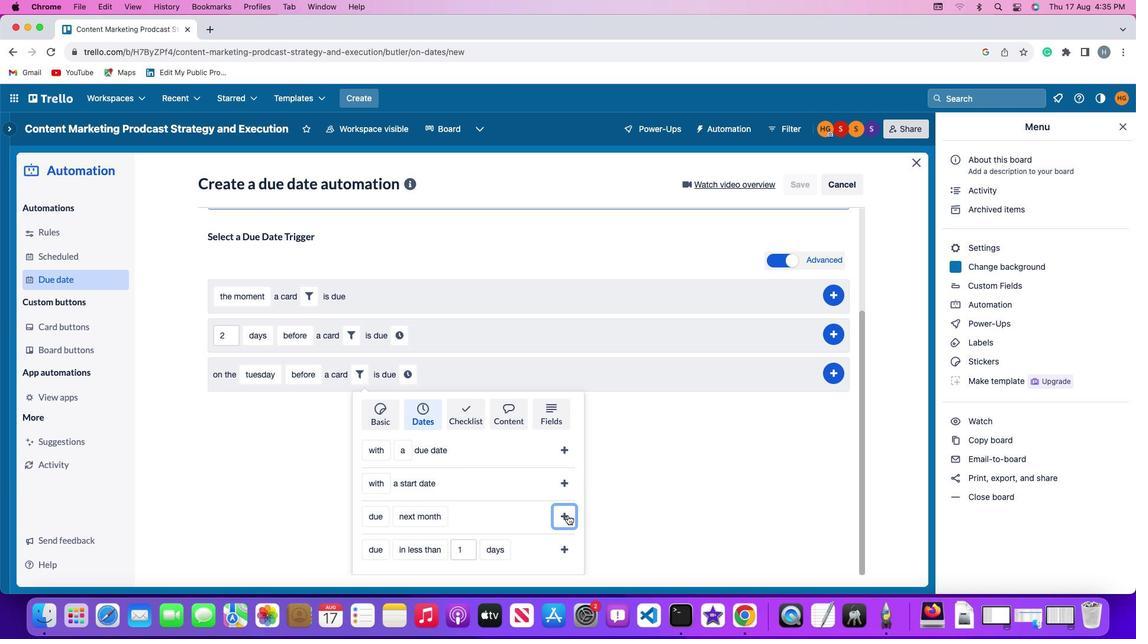 
Action: Mouse moved to (494, 516)
Screenshot: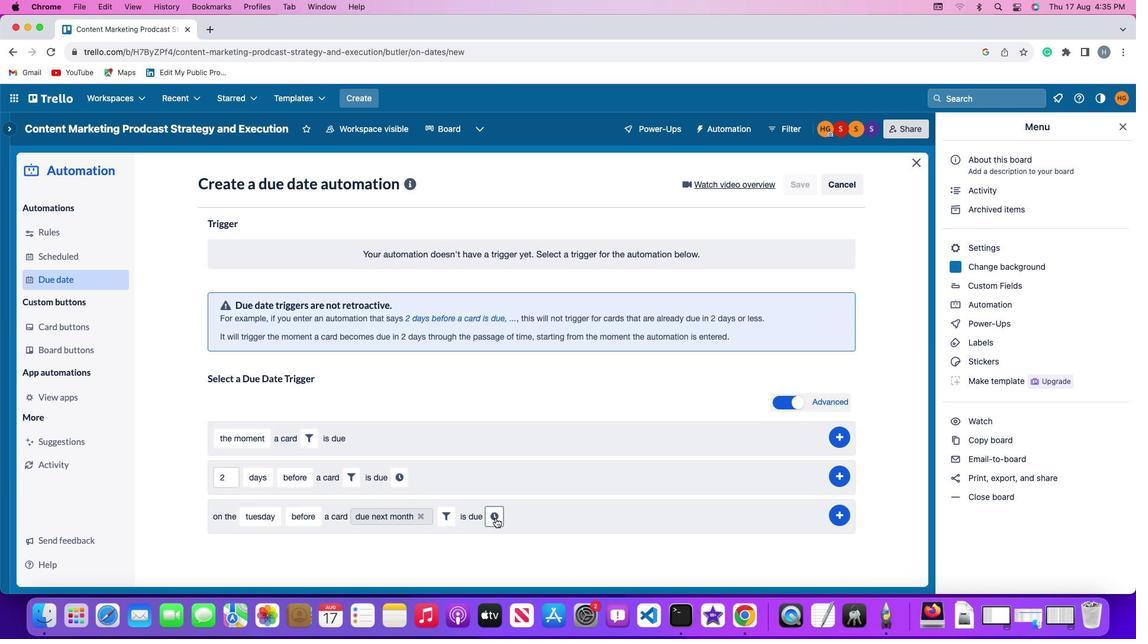
Action: Mouse pressed left at (494, 516)
Screenshot: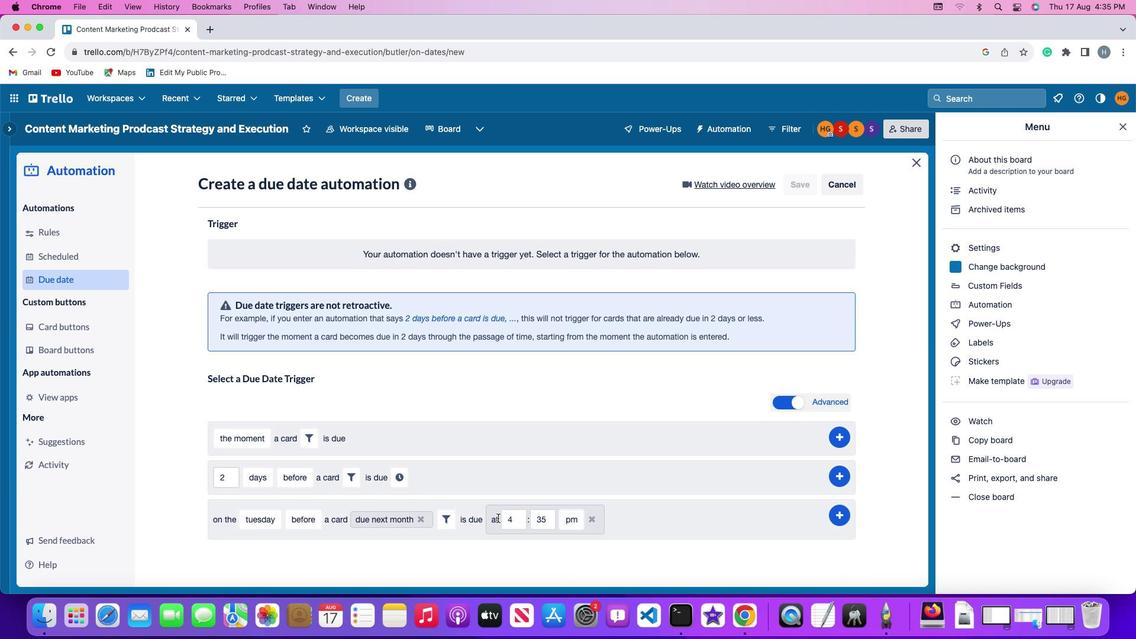 
Action: Mouse moved to (516, 518)
Screenshot: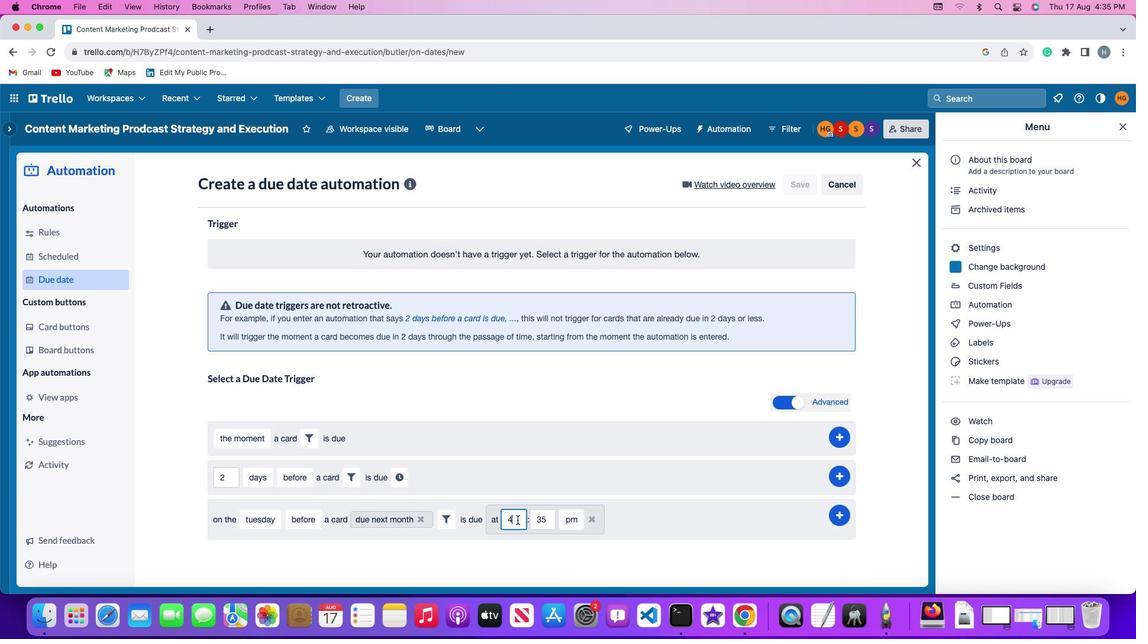 
Action: Mouse pressed left at (516, 518)
Screenshot: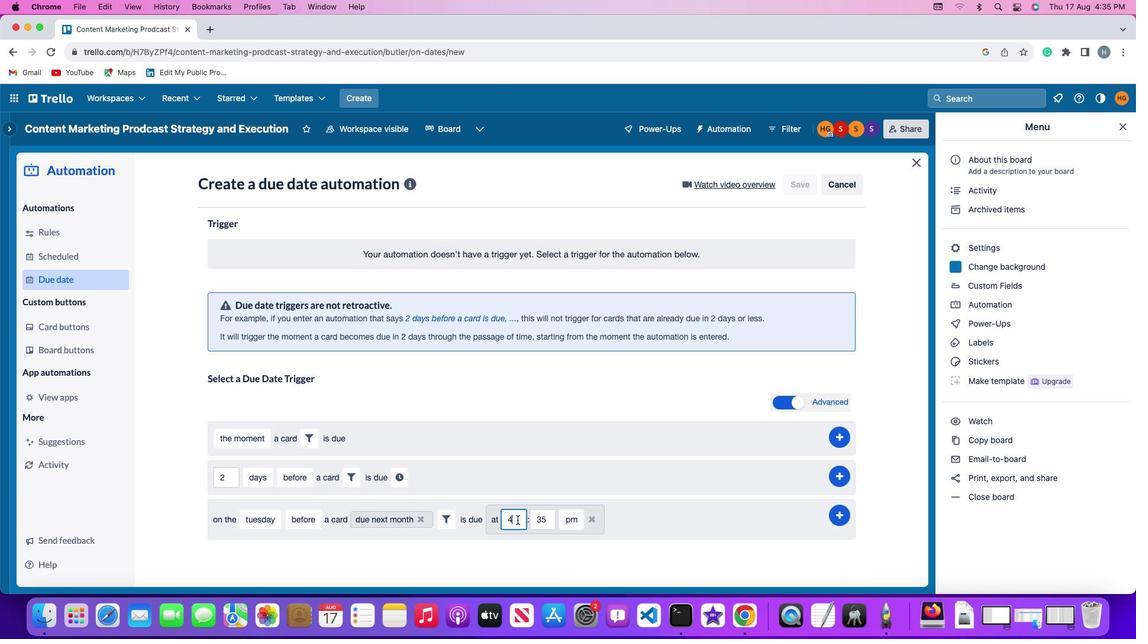
Action: Key pressed Key.backspace'1''1'
Screenshot: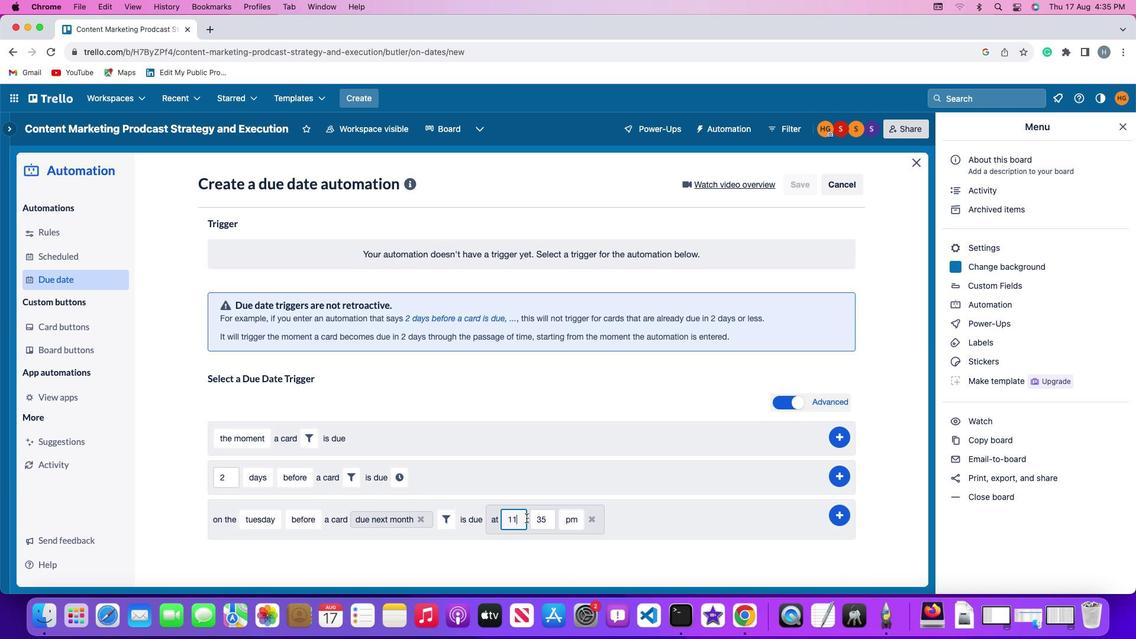 
Action: Mouse moved to (542, 516)
Screenshot: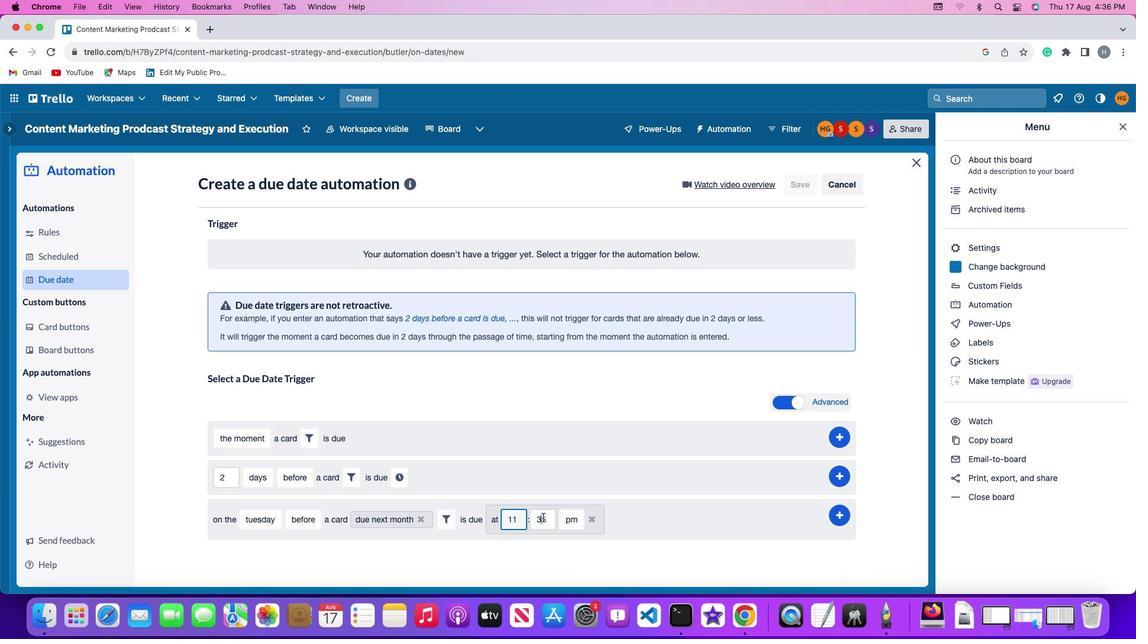 
Action: Mouse pressed left at (542, 516)
Screenshot: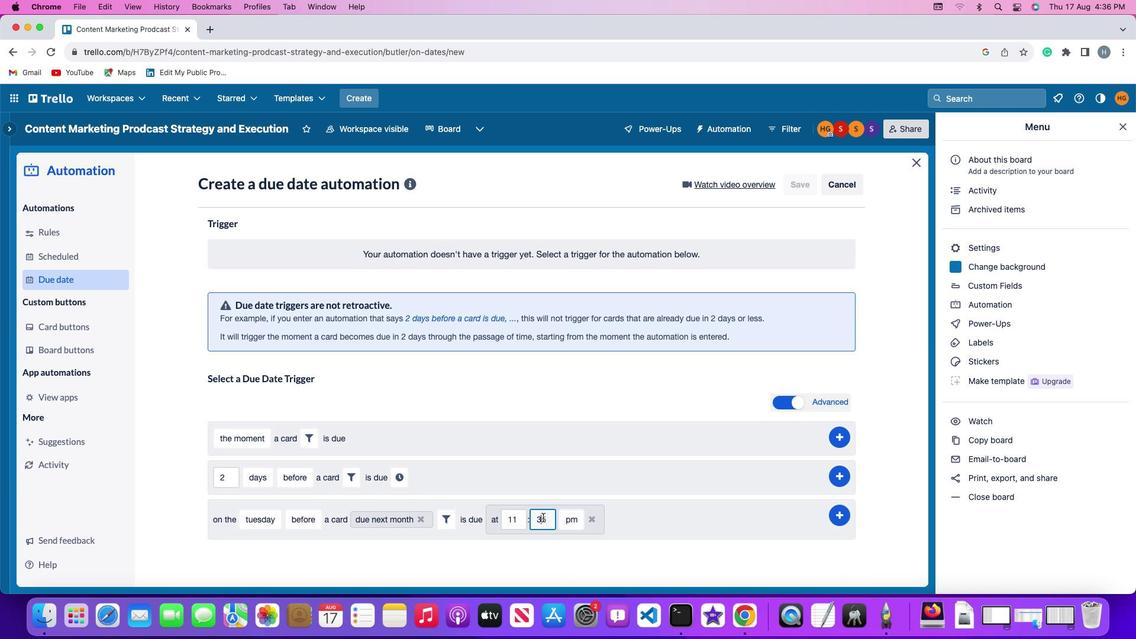 
Action: Key pressed Key.rightKey.backspaceKey.backspace'0''0'
Screenshot: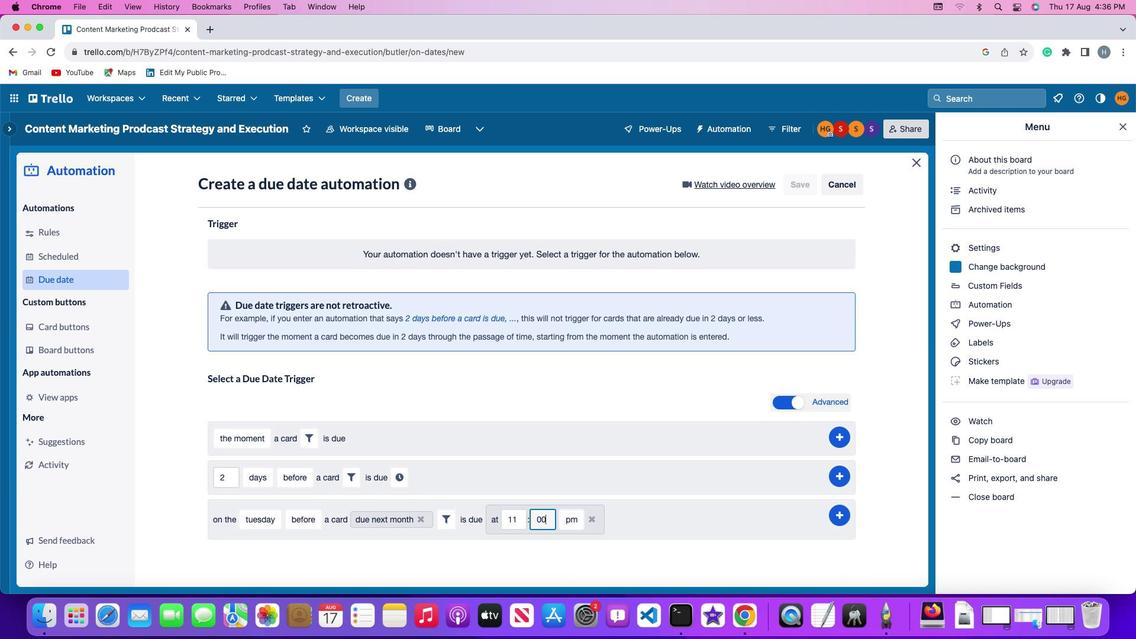 
Action: Mouse moved to (568, 519)
Screenshot: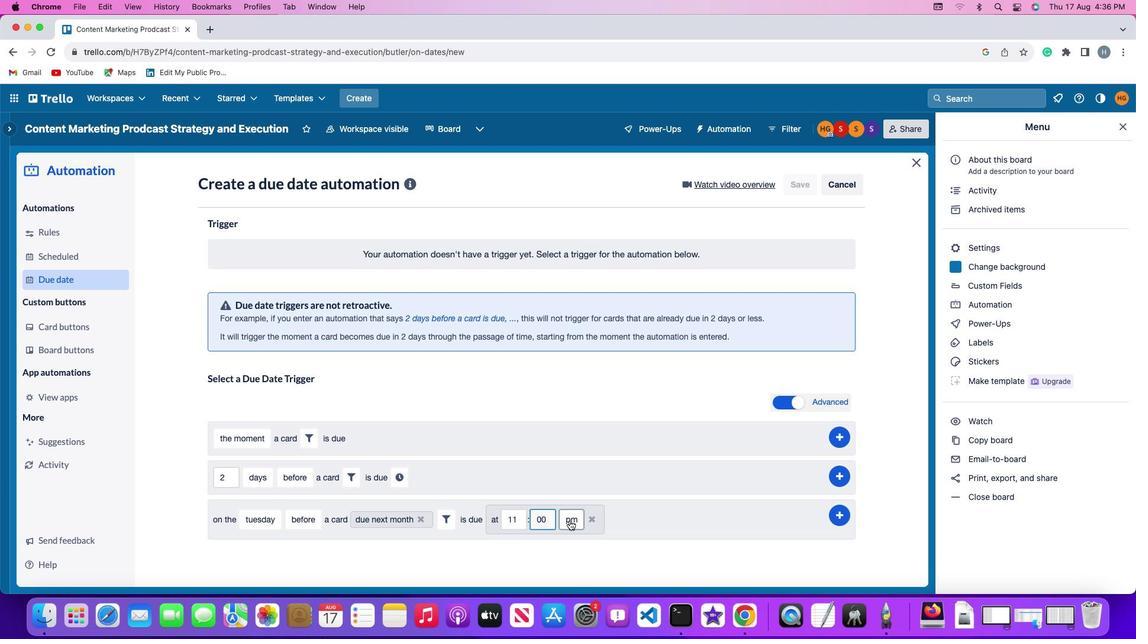 
Action: Mouse pressed left at (568, 519)
Screenshot: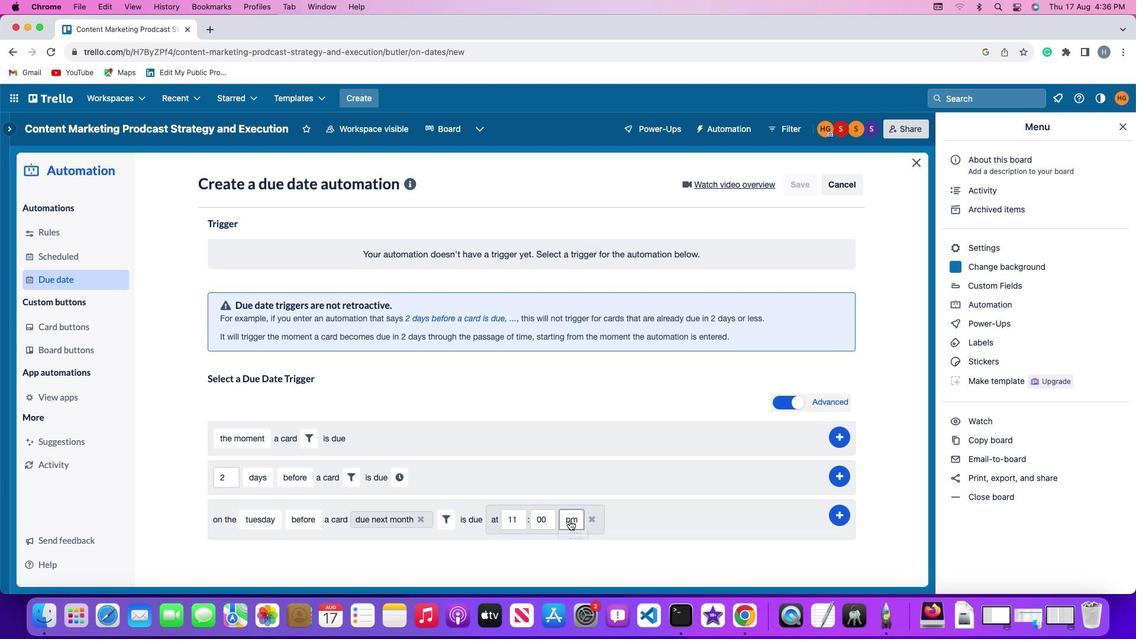 
Action: Mouse moved to (574, 537)
Screenshot: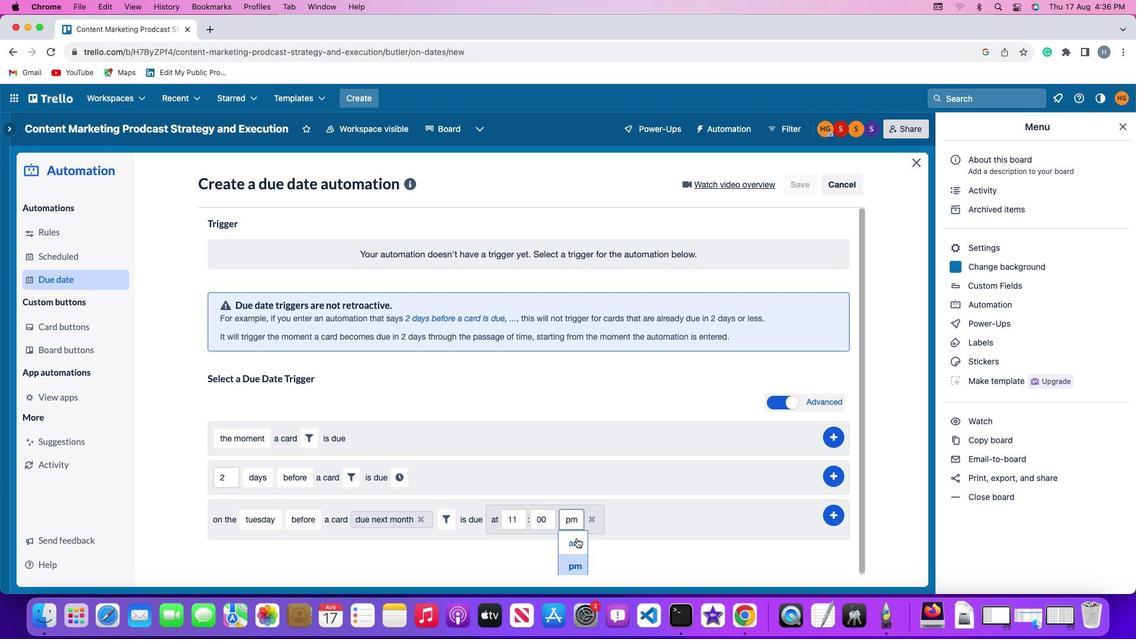 
Action: Mouse pressed left at (574, 537)
Screenshot: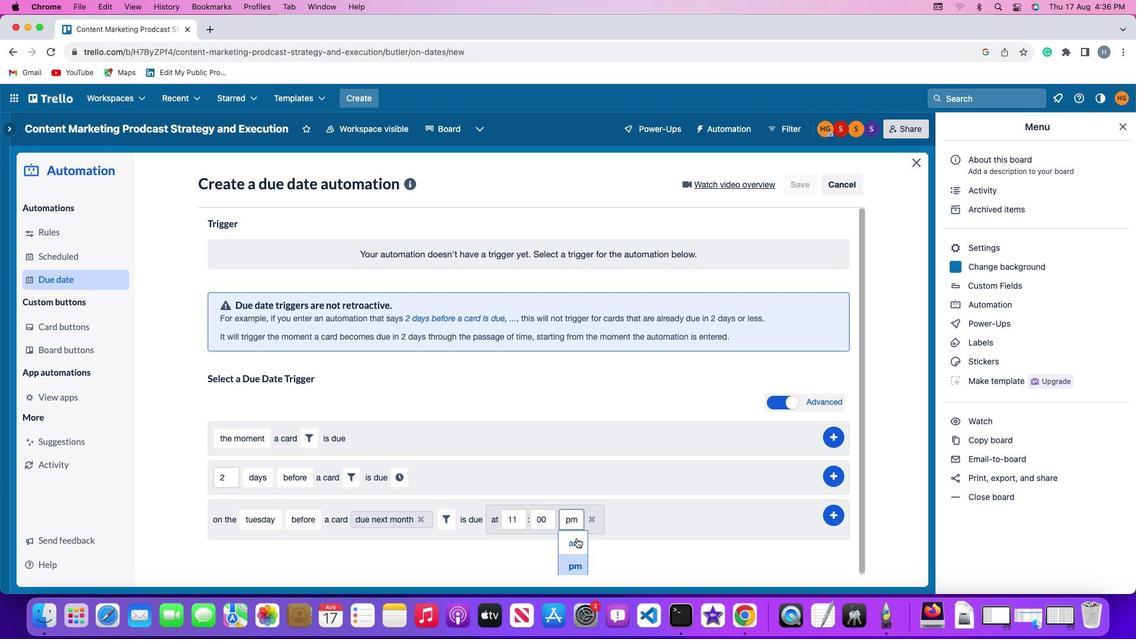
Action: Mouse moved to (837, 510)
Screenshot: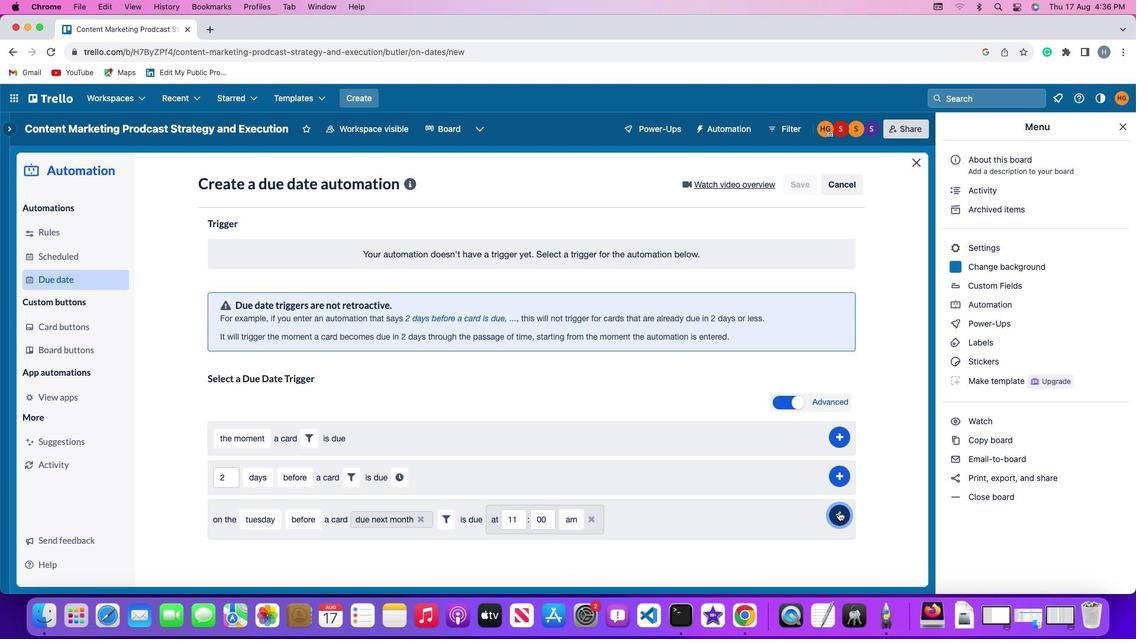 
Action: Mouse pressed left at (837, 510)
Screenshot: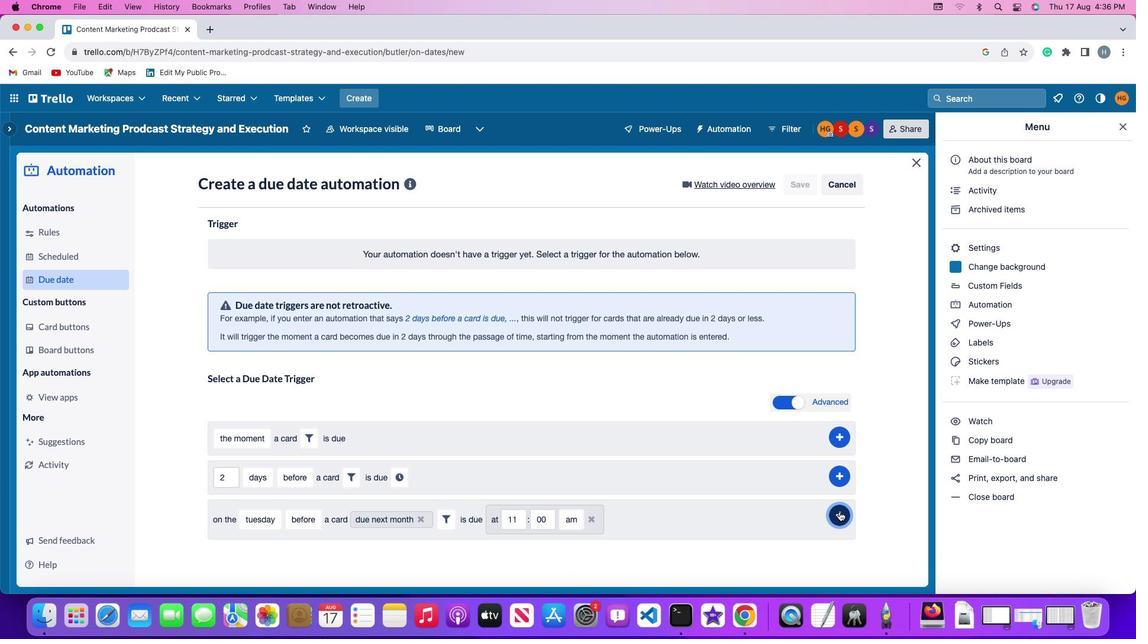 
Action: Mouse moved to (889, 390)
Screenshot: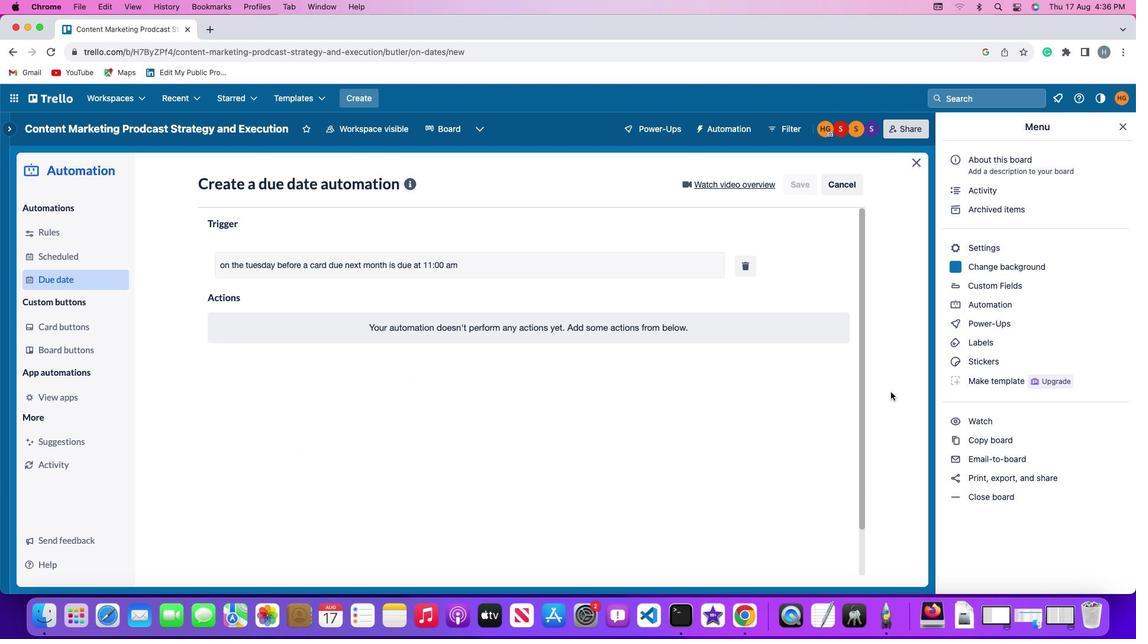 
